 Task: Find connections with filter location Pariyāpuram with filter topic #fundraisingwith filter profile language German with filter current company Arthur D. Little with filter school Dibrugarh University with filter industry Translation and Localization with filter service category Filing with filter keywords title Copywriter
Action: Mouse moved to (483, 63)
Screenshot: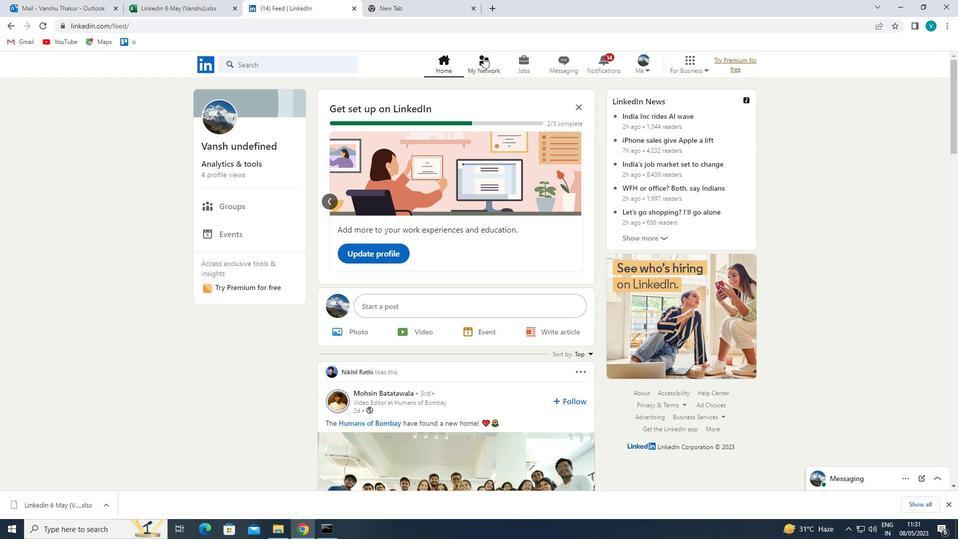 
Action: Mouse pressed left at (483, 63)
Screenshot: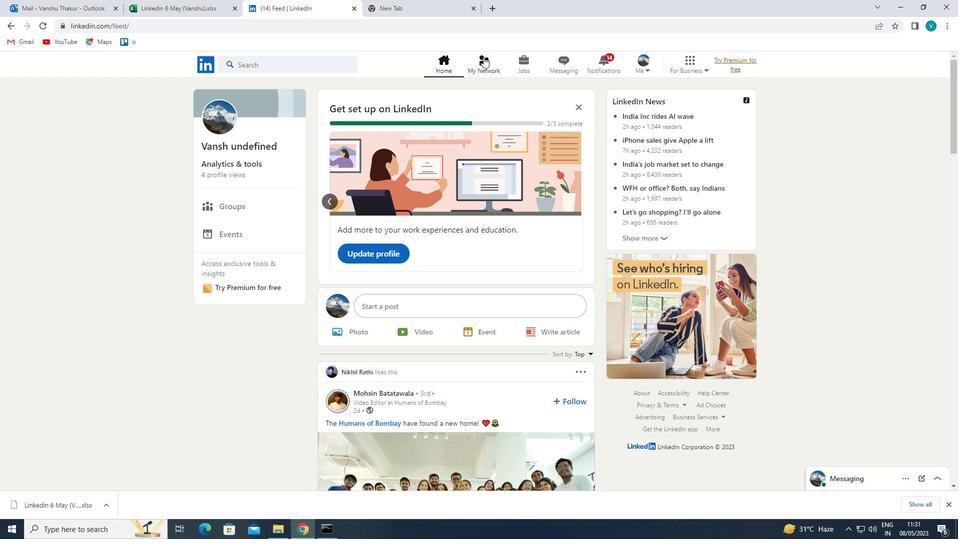 
Action: Mouse moved to (266, 112)
Screenshot: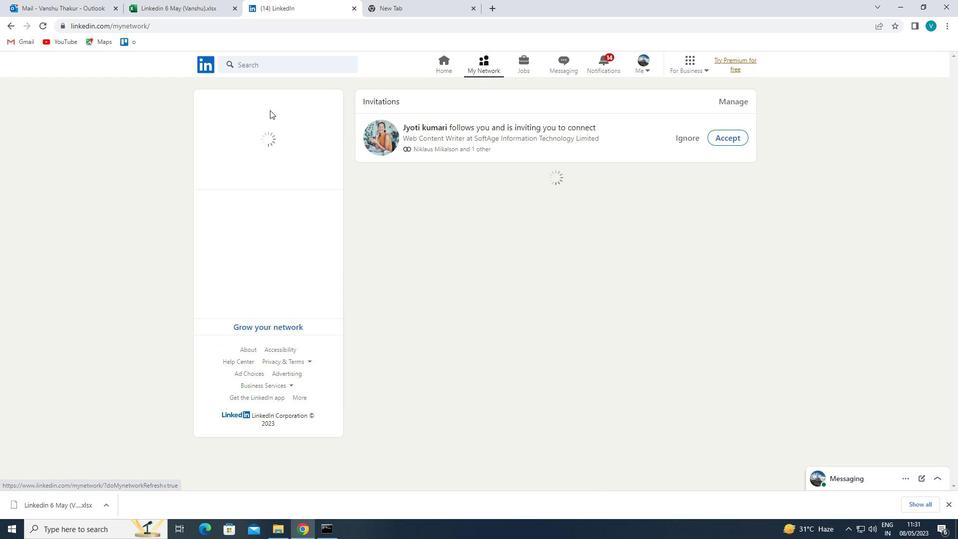 
Action: Mouse pressed left at (266, 112)
Screenshot: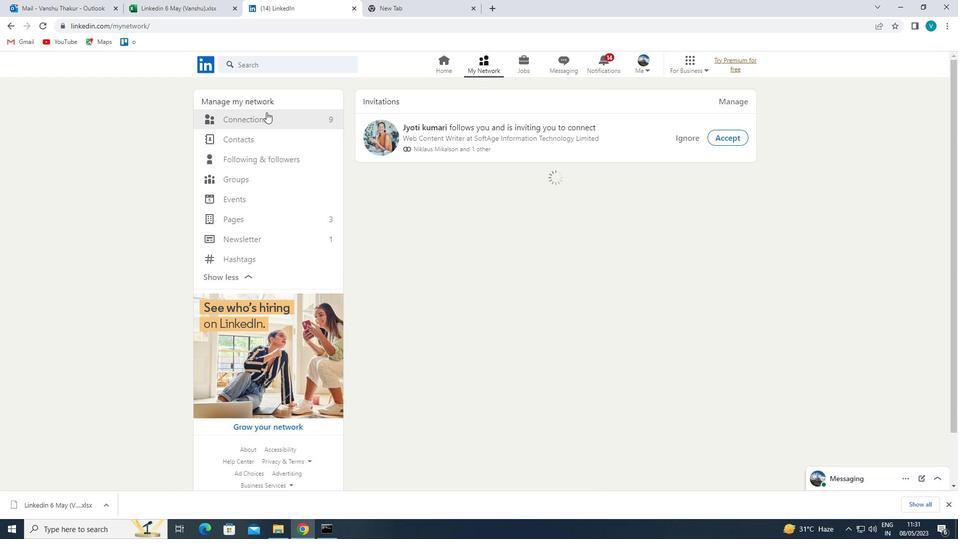 
Action: Mouse moved to (280, 115)
Screenshot: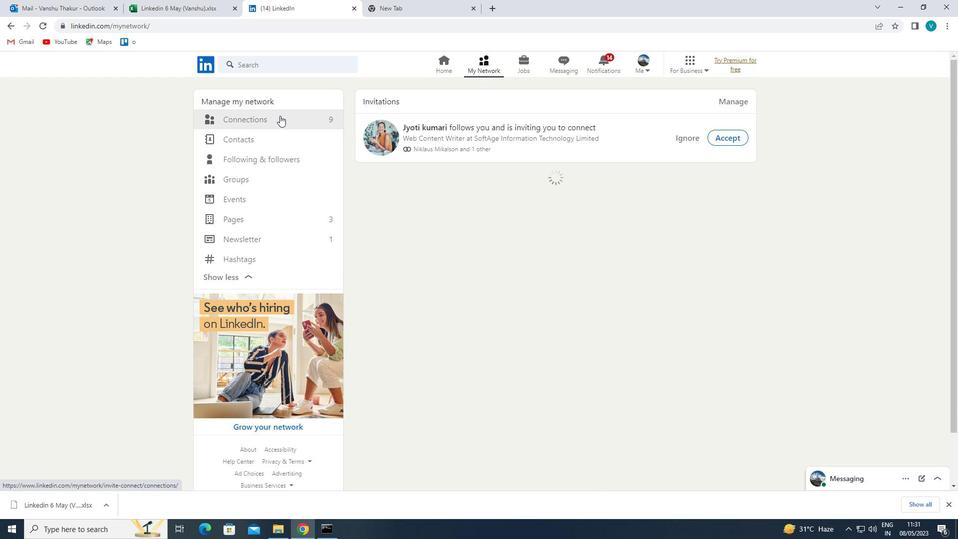 
Action: Mouse pressed left at (280, 115)
Screenshot: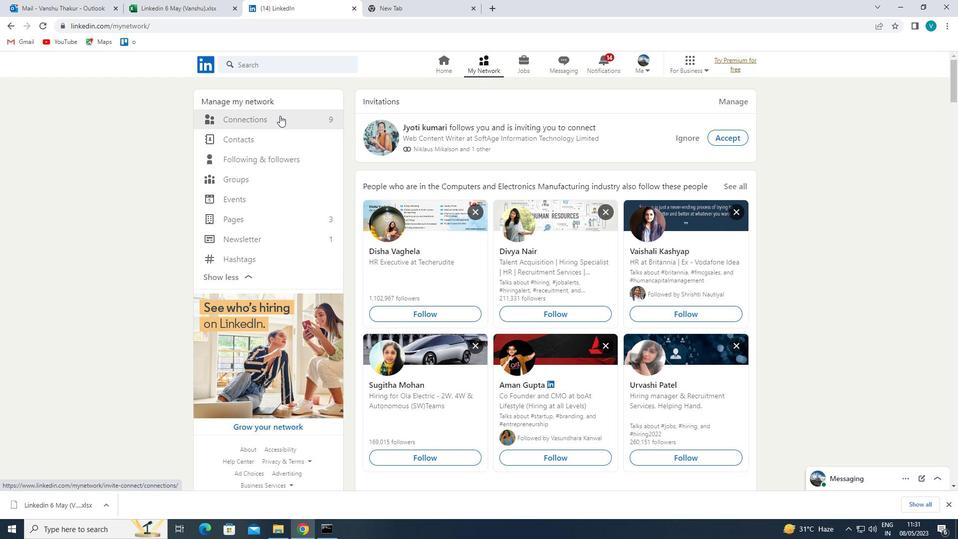 
Action: Mouse moved to (573, 123)
Screenshot: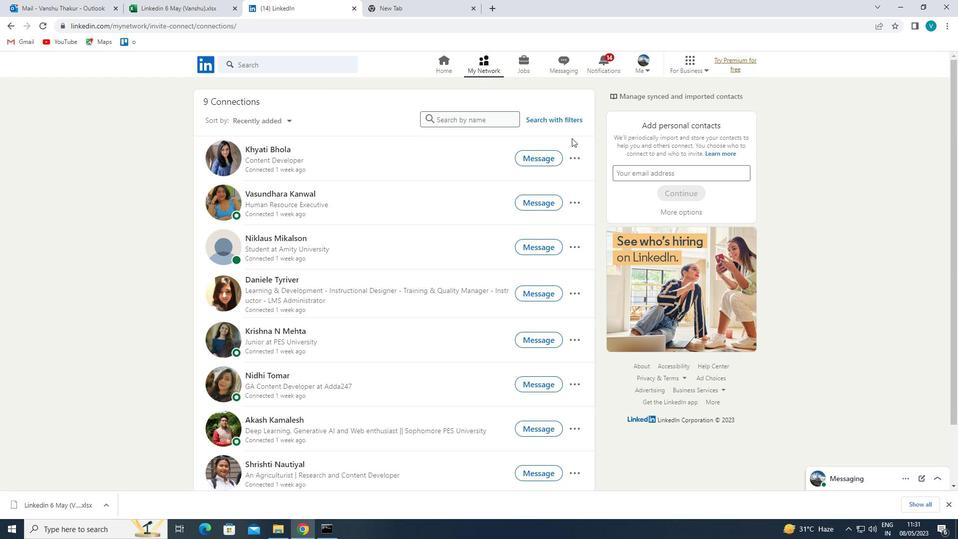 
Action: Mouse pressed left at (573, 123)
Screenshot: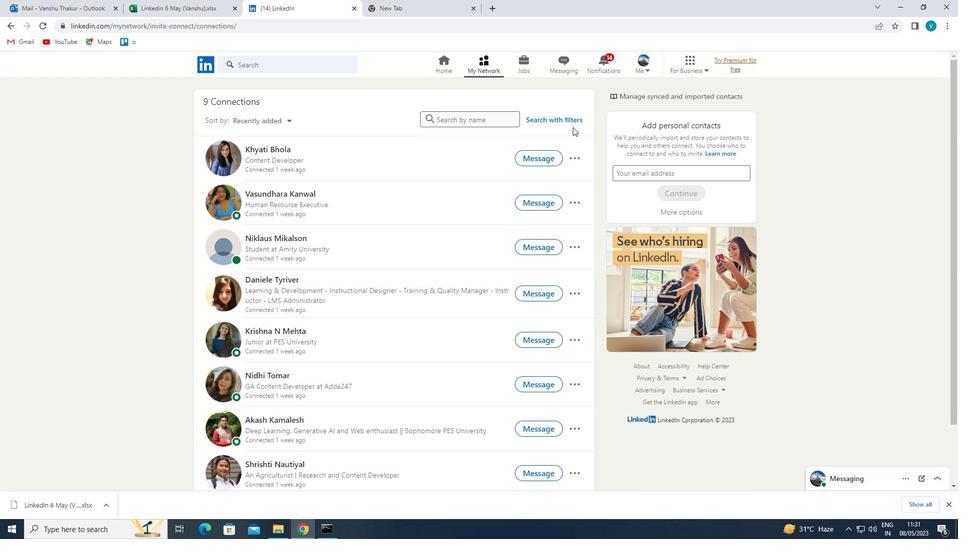 
Action: Mouse moved to (487, 98)
Screenshot: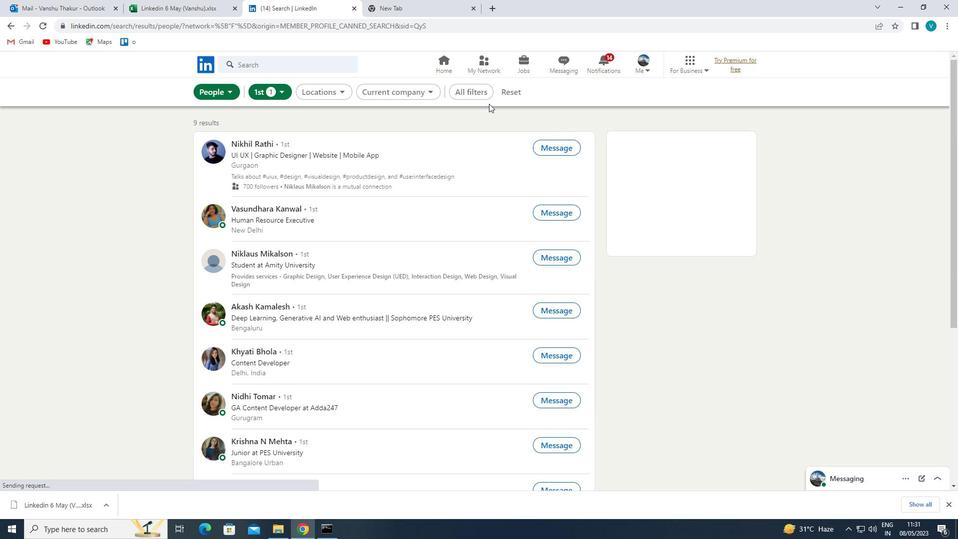 
Action: Mouse pressed left at (487, 98)
Screenshot: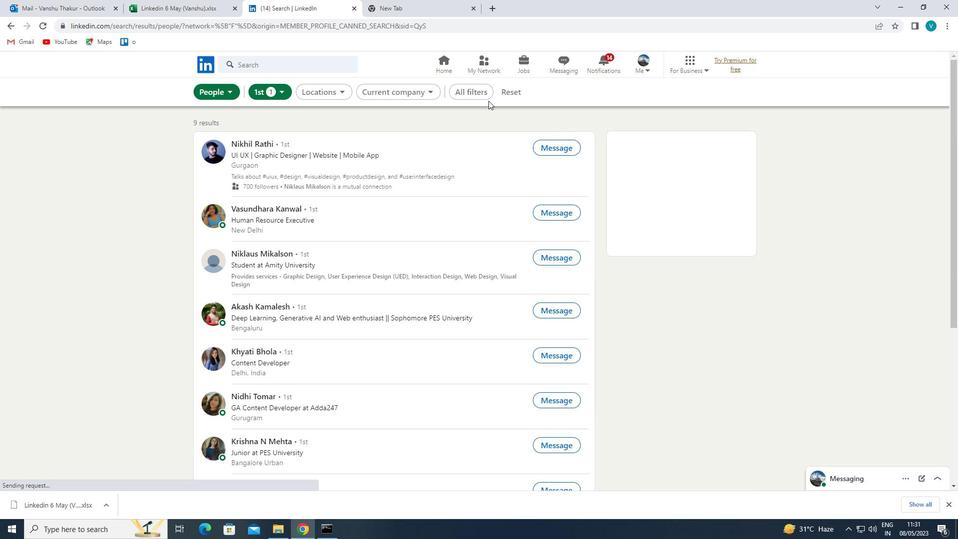 
Action: Mouse moved to (825, 213)
Screenshot: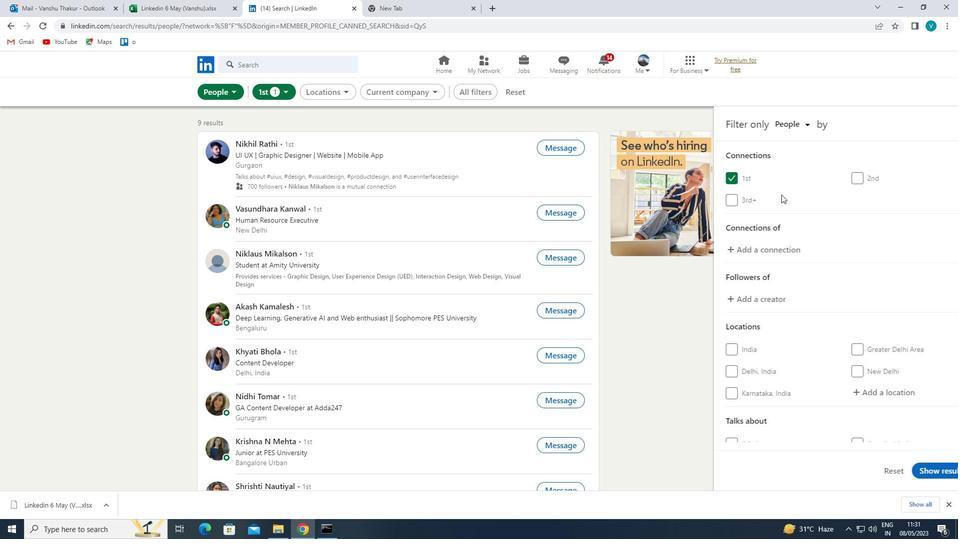 
Action: Mouse scrolled (825, 212) with delta (0, 0)
Screenshot: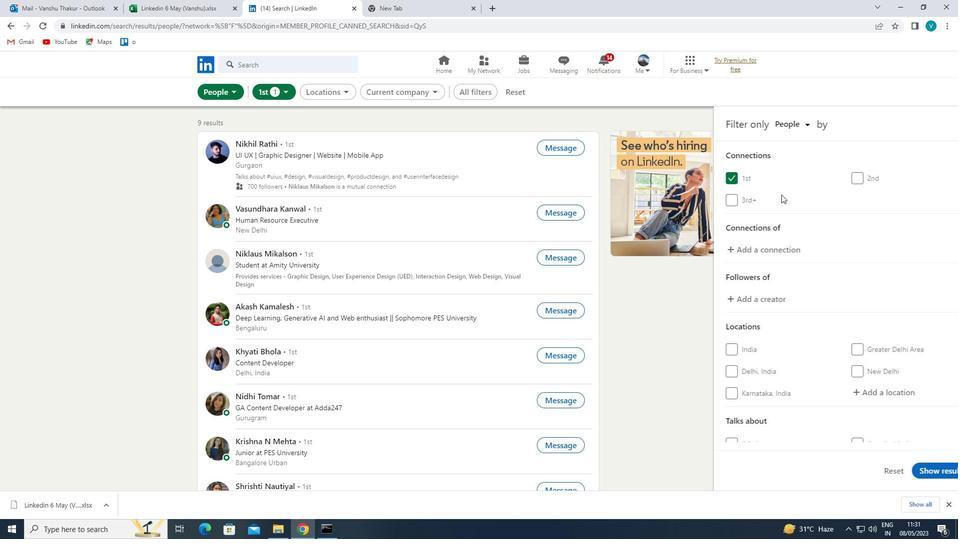 
Action: Mouse moved to (828, 216)
Screenshot: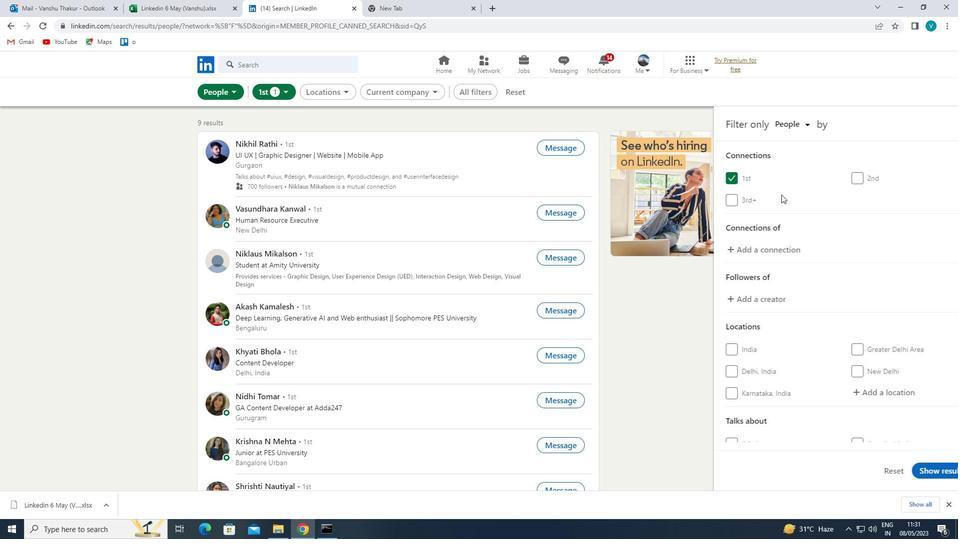 
Action: Mouse scrolled (828, 215) with delta (0, 0)
Screenshot: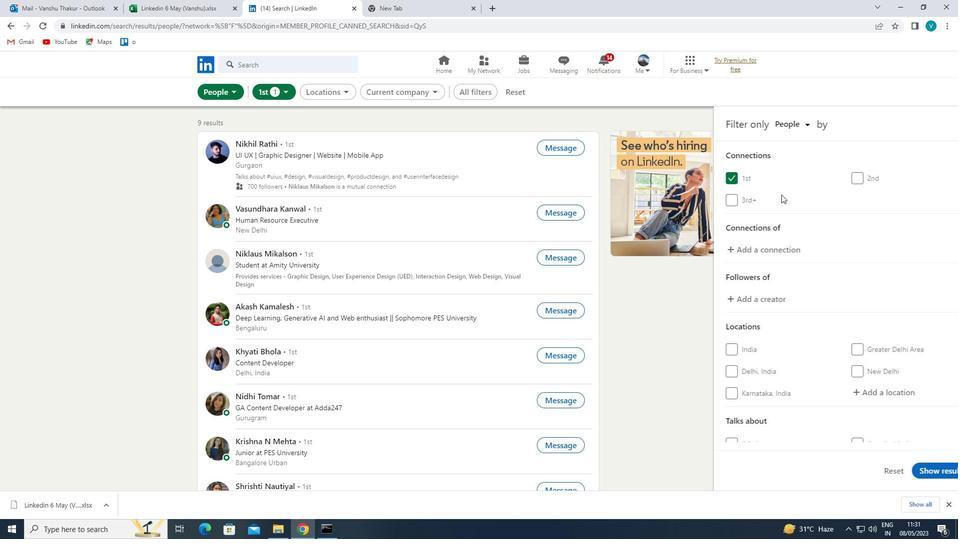 
Action: Mouse moved to (865, 289)
Screenshot: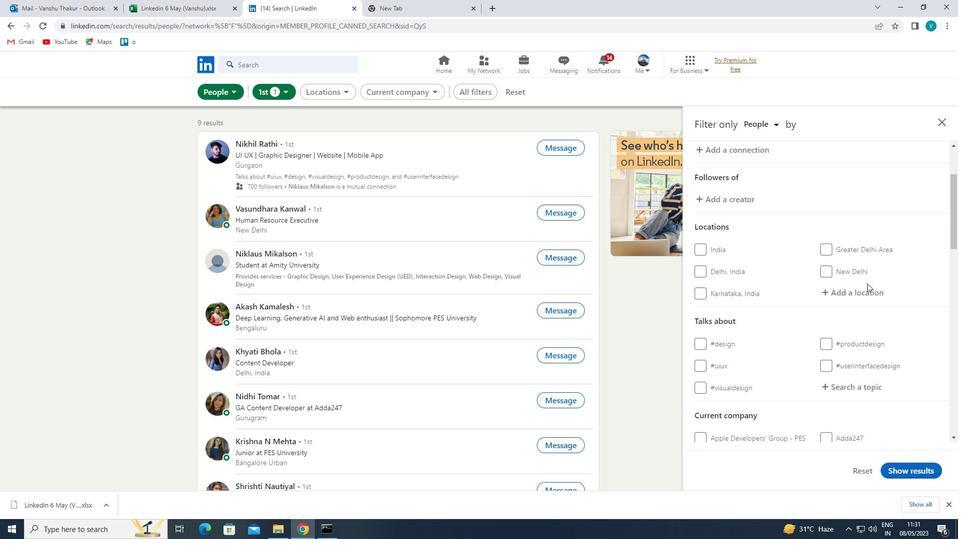 
Action: Mouse pressed left at (865, 289)
Screenshot: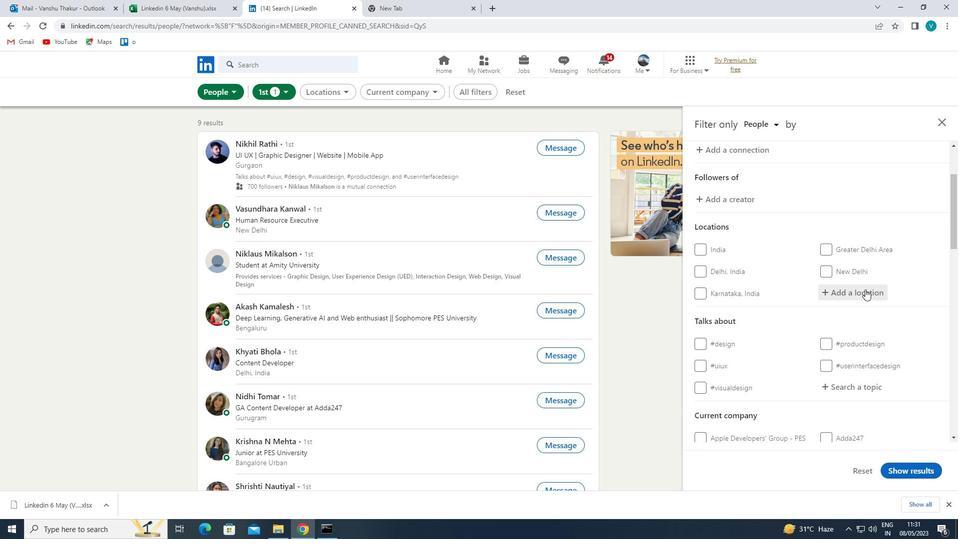 
Action: Key pressed <Key.shift>P
Screenshot: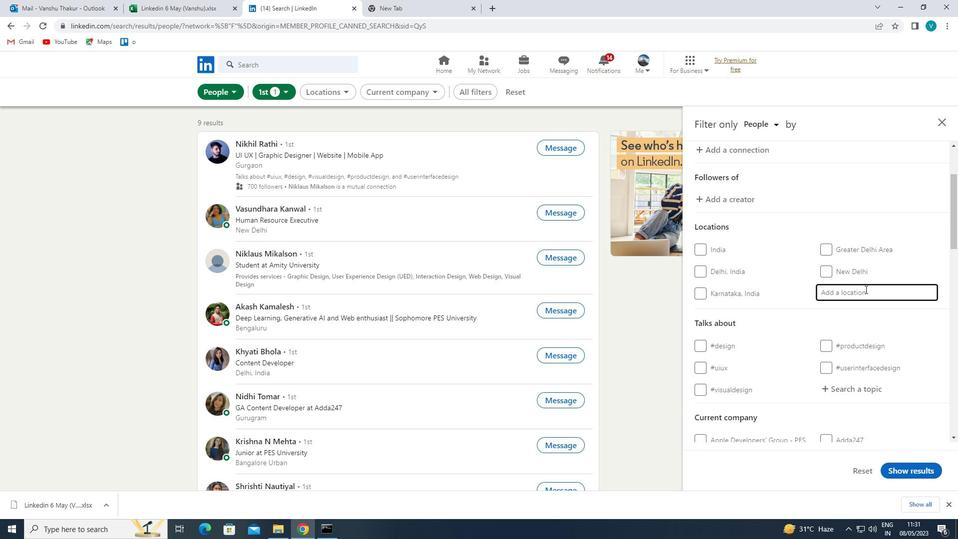 
Action: Mouse moved to (865, 289)
Screenshot: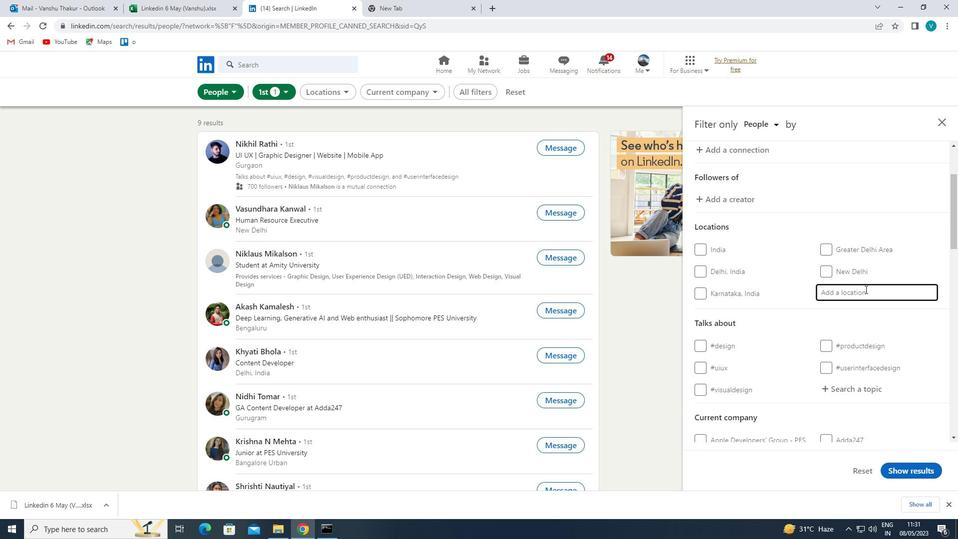 
Action: Key pressed ARIYAPURAM
Screenshot: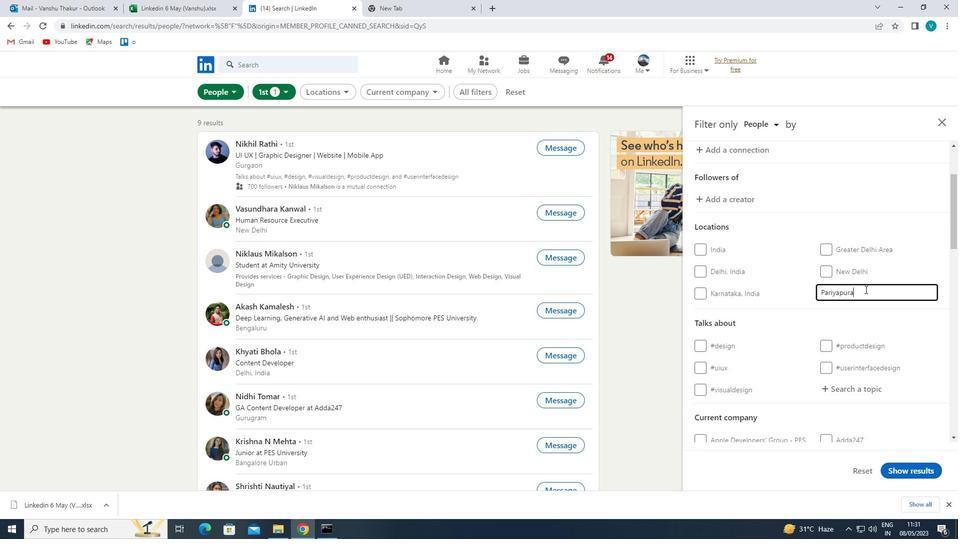 
Action: Mouse moved to (832, 324)
Screenshot: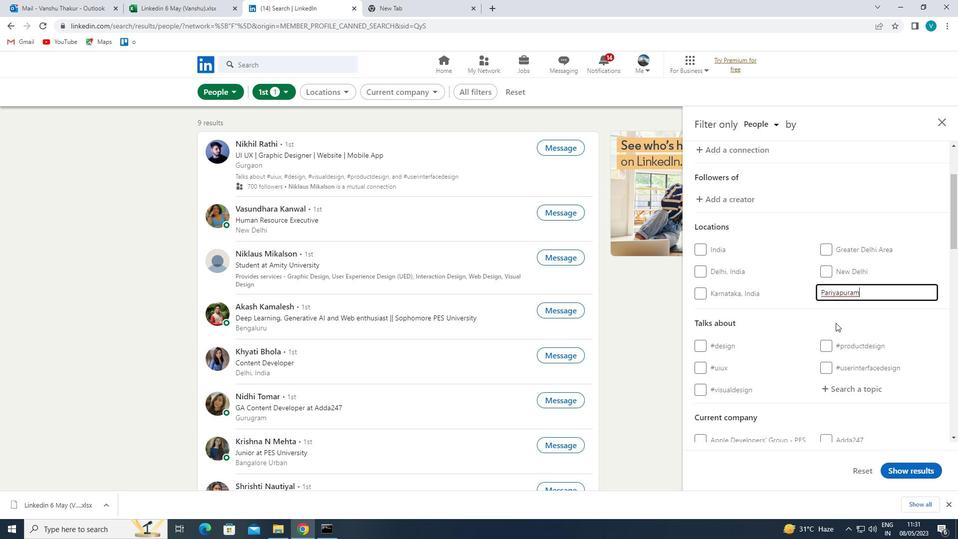
Action: Mouse pressed left at (832, 324)
Screenshot: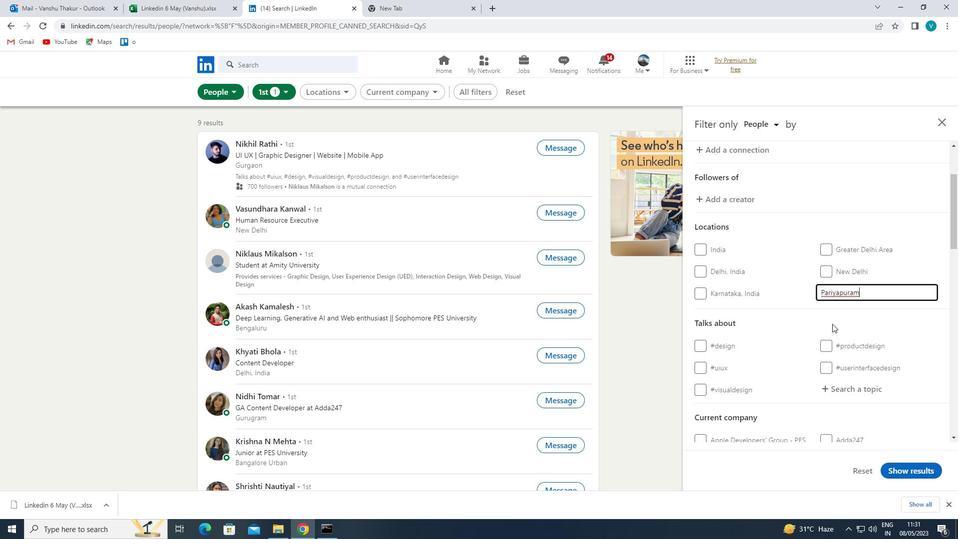 
Action: Mouse scrolled (832, 323) with delta (0, 0)
Screenshot: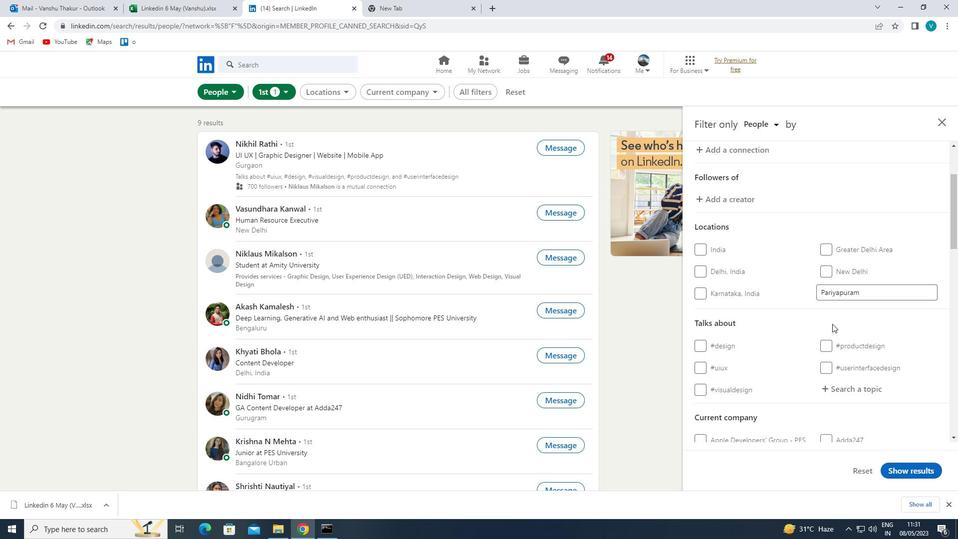 
Action: Mouse scrolled (832, 323) with delta (0, 0)
Screenshot: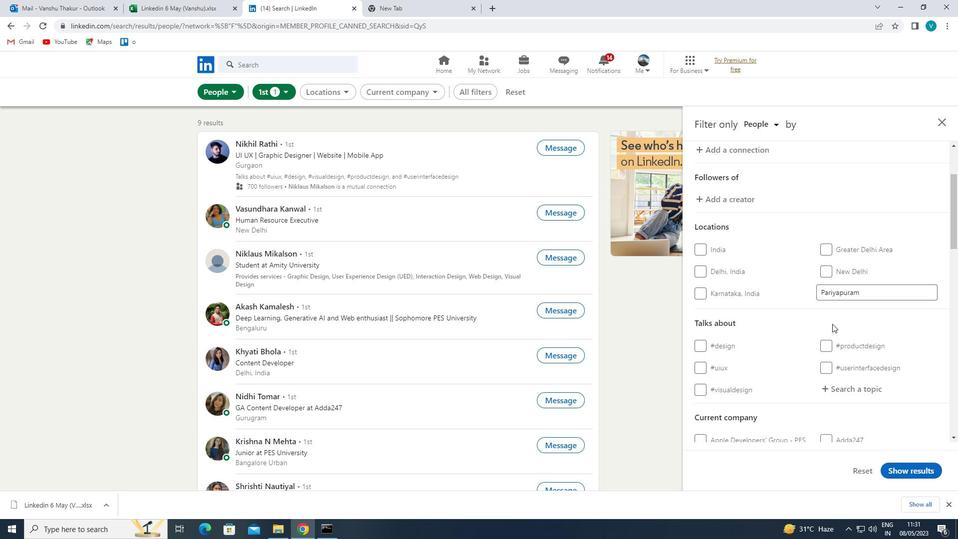 
Action: Mouse moved to (850, 290)
Screenshot: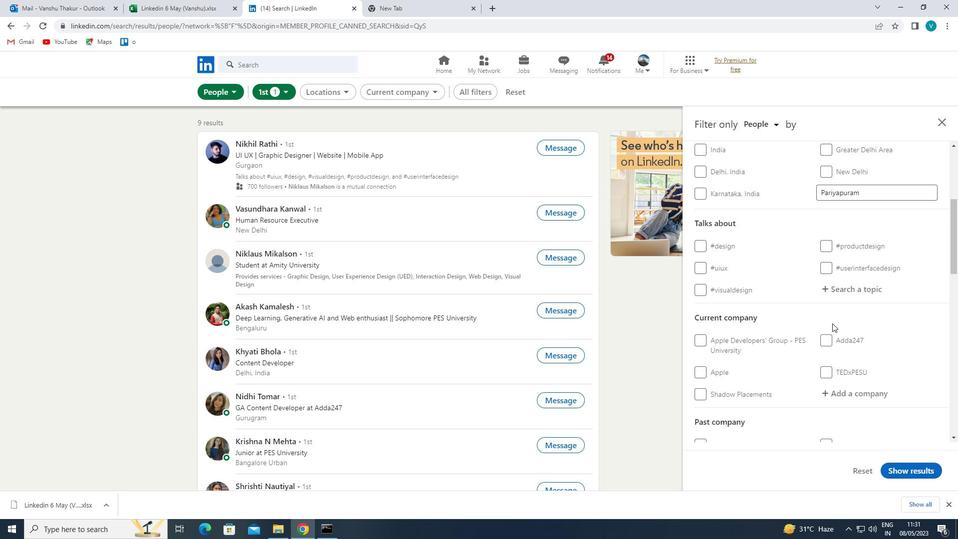 
Action: Mouse pressed left at (850, 290)
Screenshot: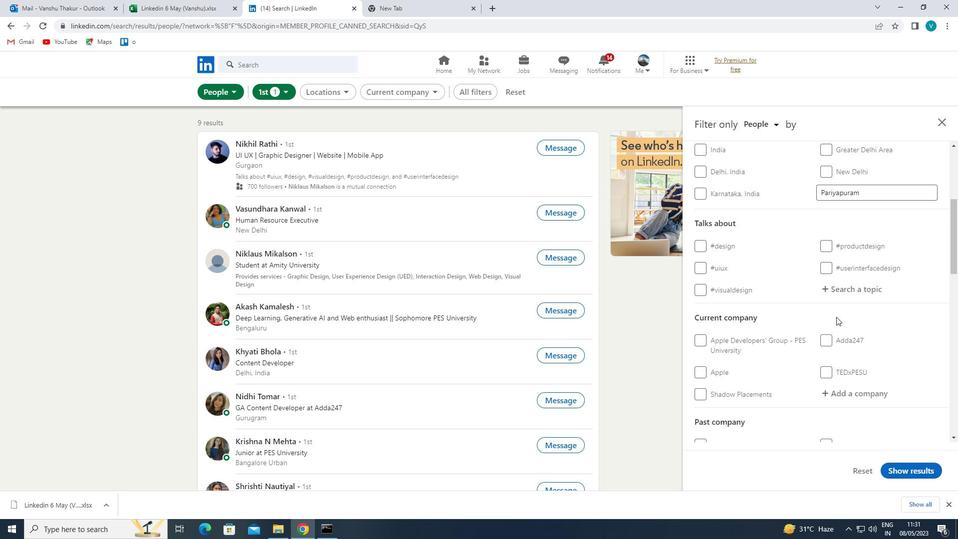 
Action: Key pressed FUNDRAISING
Screenshot: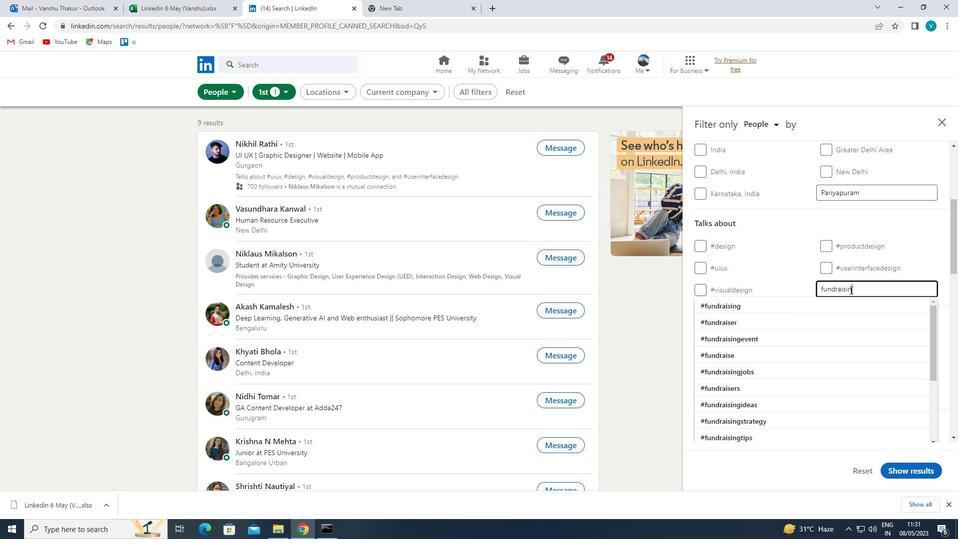 
Action: Mouse moved to (800, 299)
Screenshot: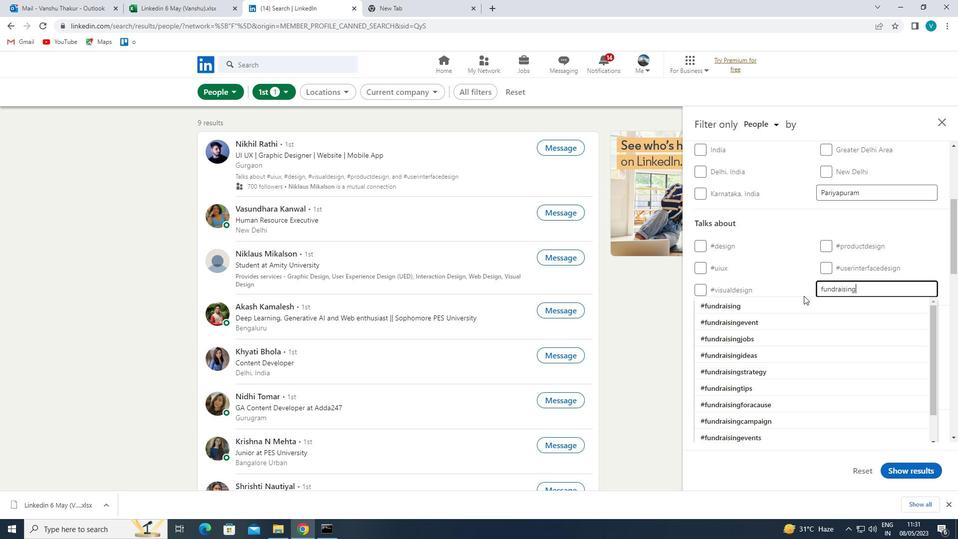 
Action: Mouse pressed left at (800, 299)
Screenshot: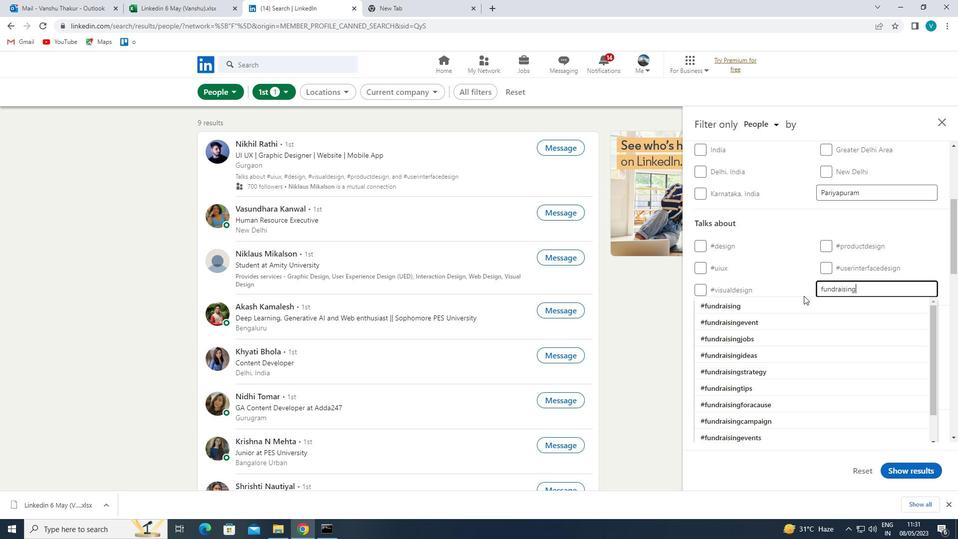 
Action: Mouse moved to (798, 300)
Screenshot: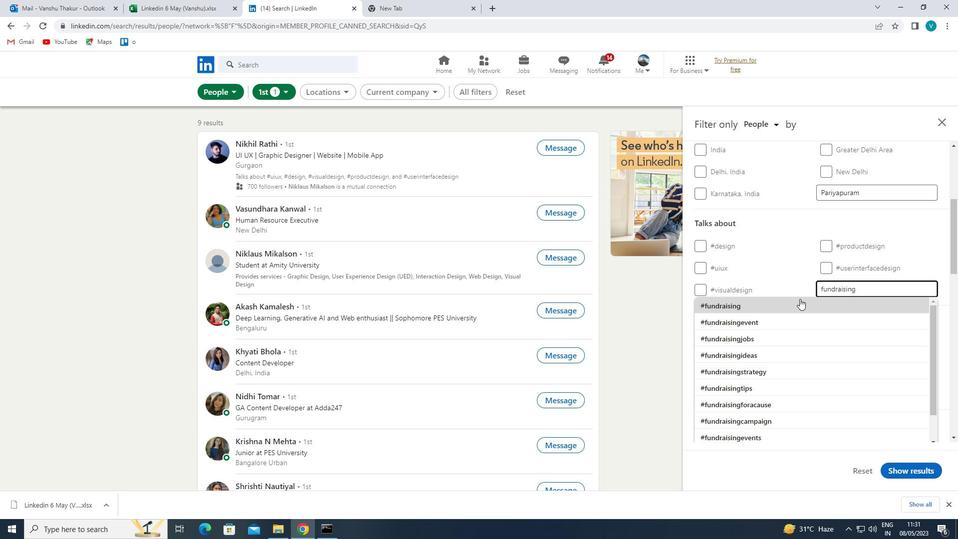 
Action: Mouse scrolled (798, 300) with delta (0, 0)
Screenshot: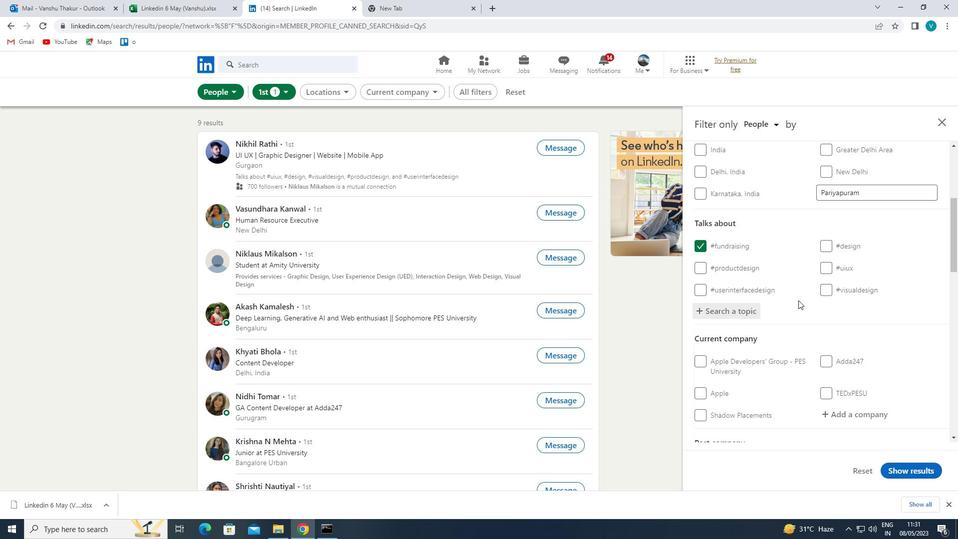 
Action: Mouse scrolled (798, 300) with delta (0, 0)
Screenshot: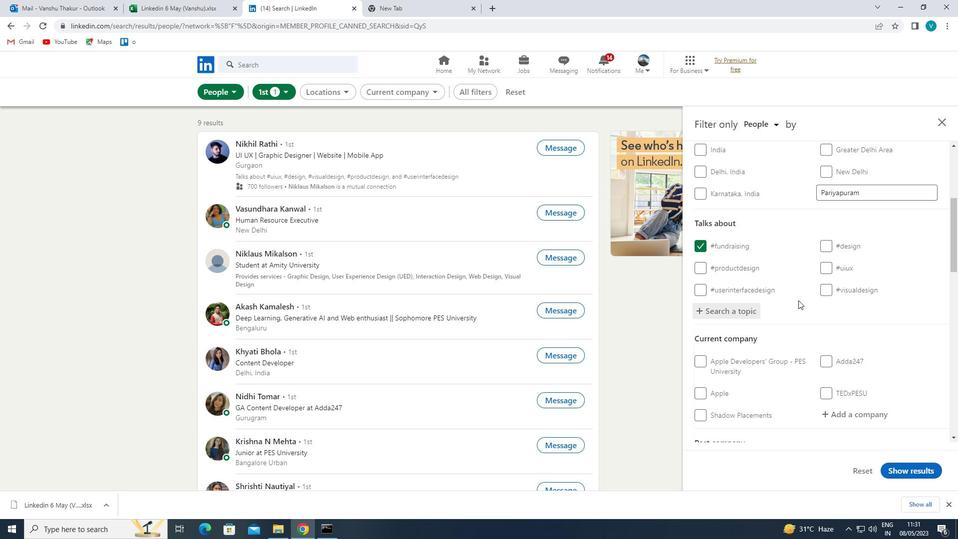 
Action: Mouse moved to (838, 314)
Screenshot: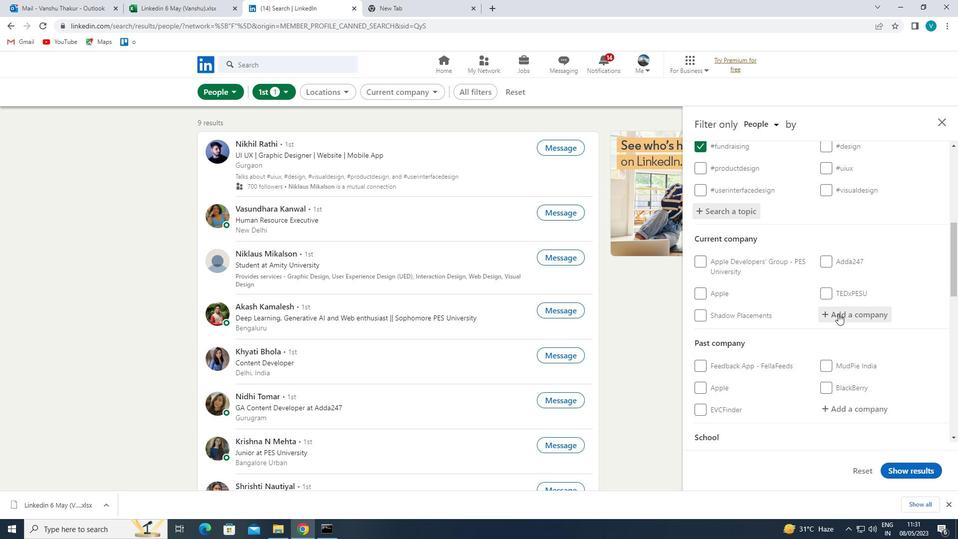 
Action: Mouse pressed left at (838, 314)
Screenshot: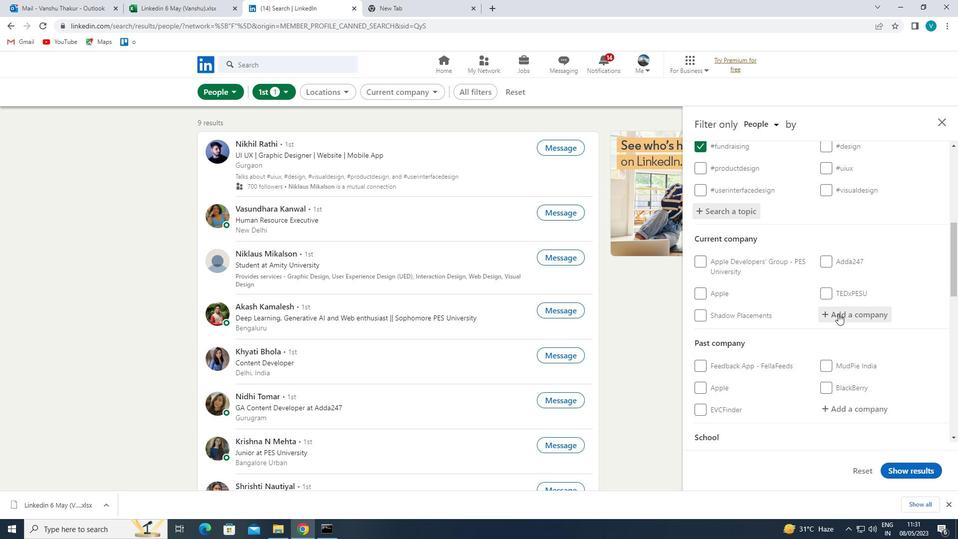 
Action: Key pressed <Key.shift>
Screenshot: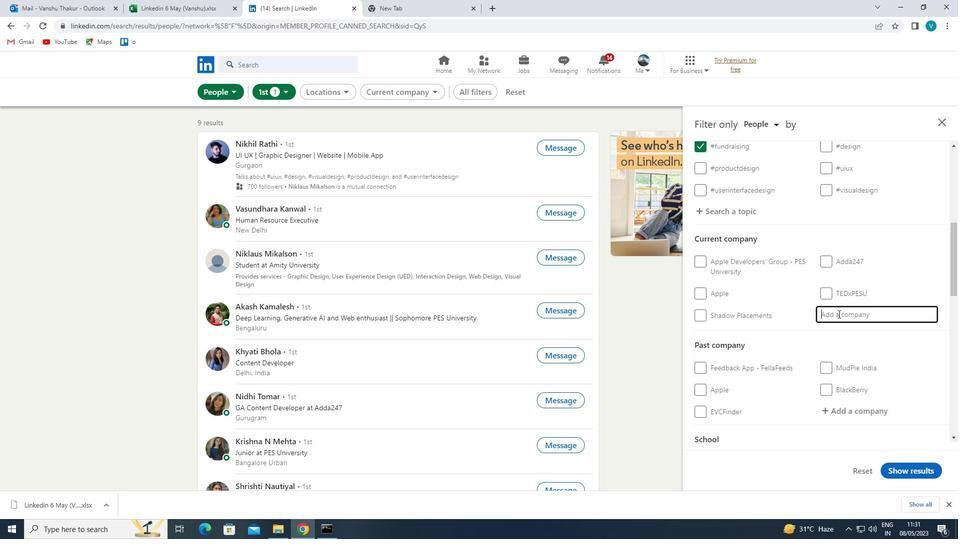
Action: Mouse moved to (838, 314)
Screenshot: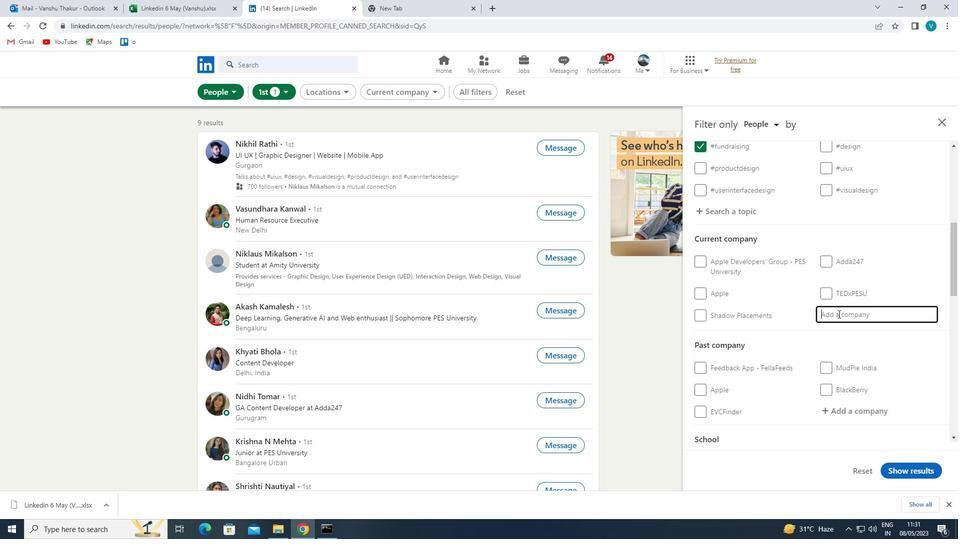 
Action: Key pressed A
Screenshot: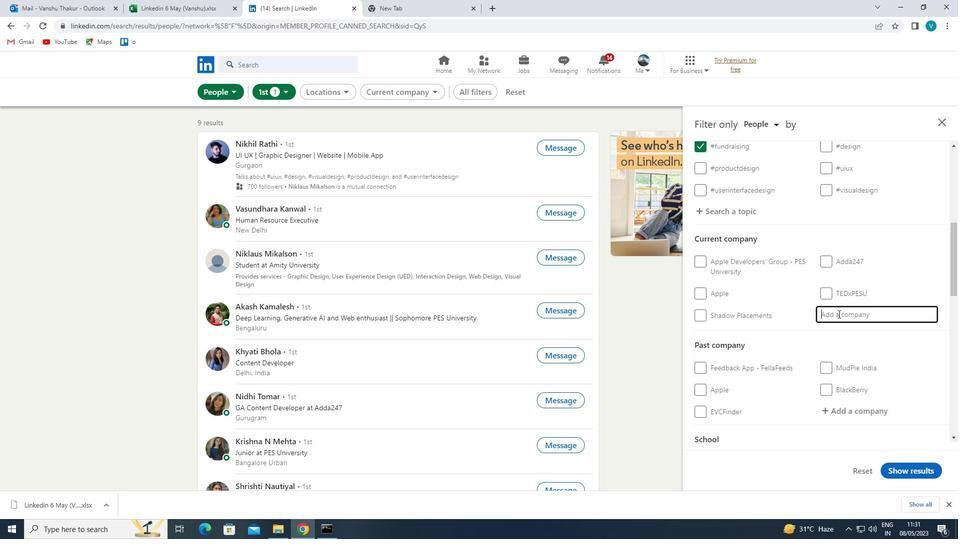 
Action: Mouse moved to (837, 315)
Screenshot: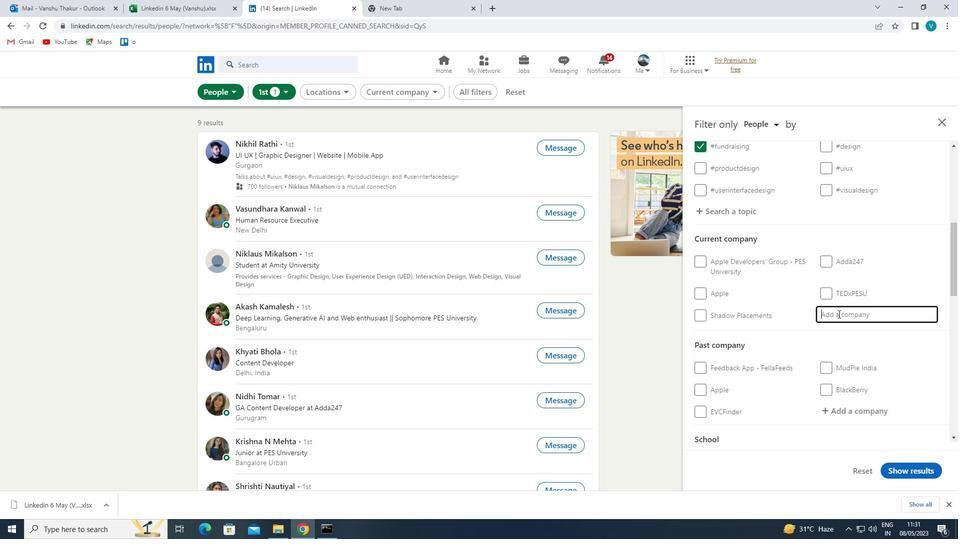
Action: Key pressed RTHUR
Screenshot: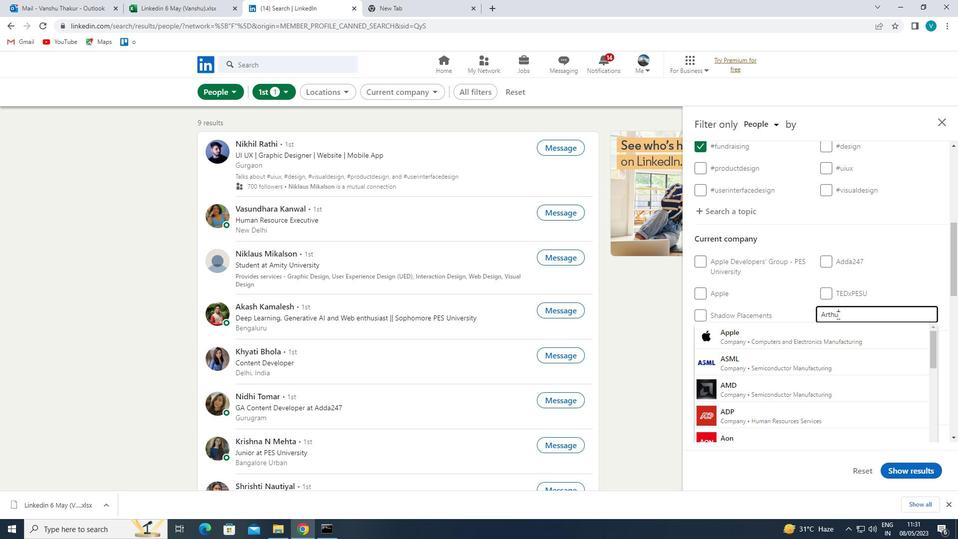 
Action: Mouse moved to (820, 327)
Screenshot: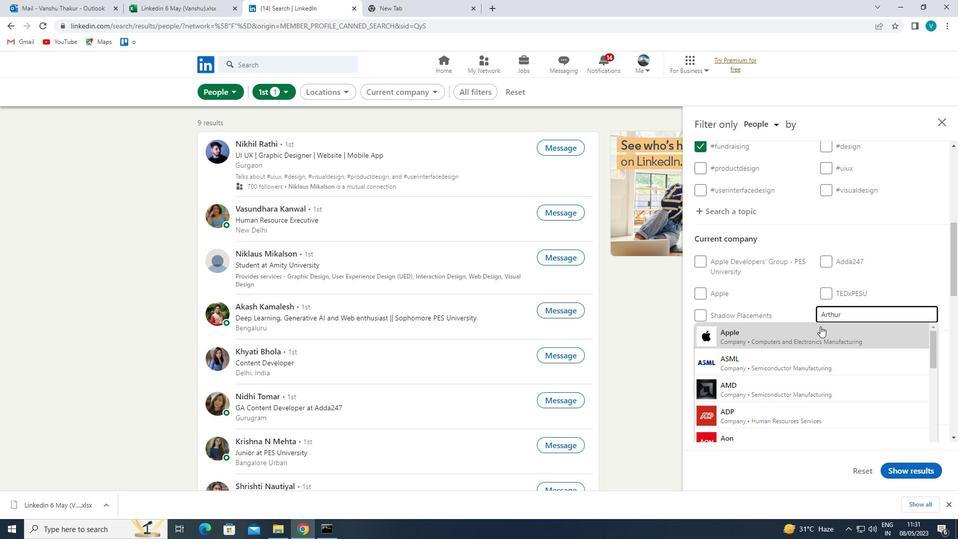 
Action: Mouse pressed left at (820, 327)
Screenshot: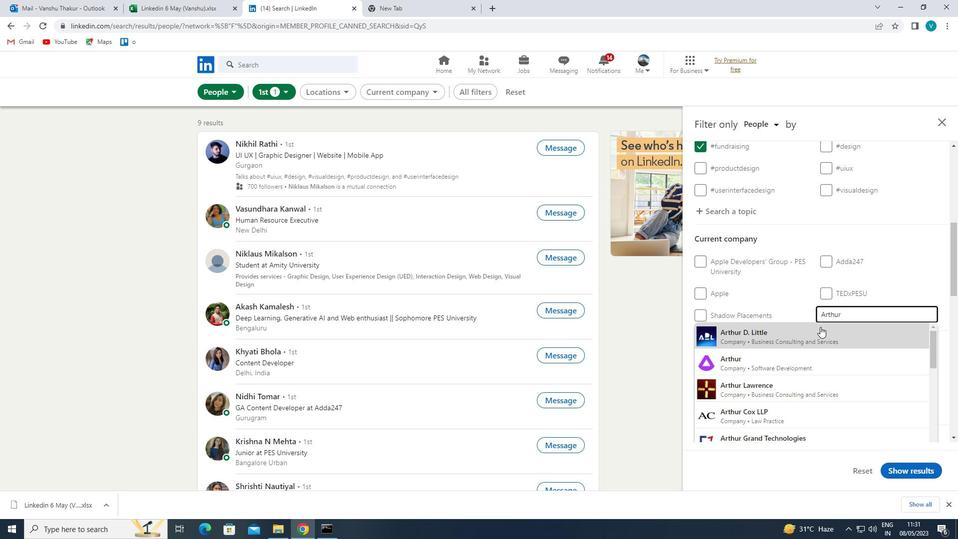 
Action: Mouse moved to (821, 327)
Screenshot: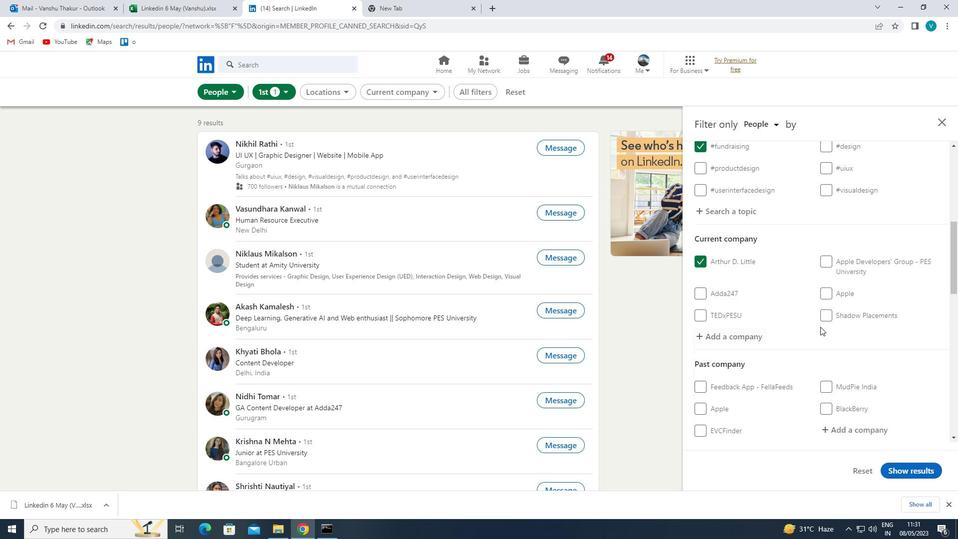 
Action: Mouse scrolled (821, 326) with delta (0, 0)
Screenshot: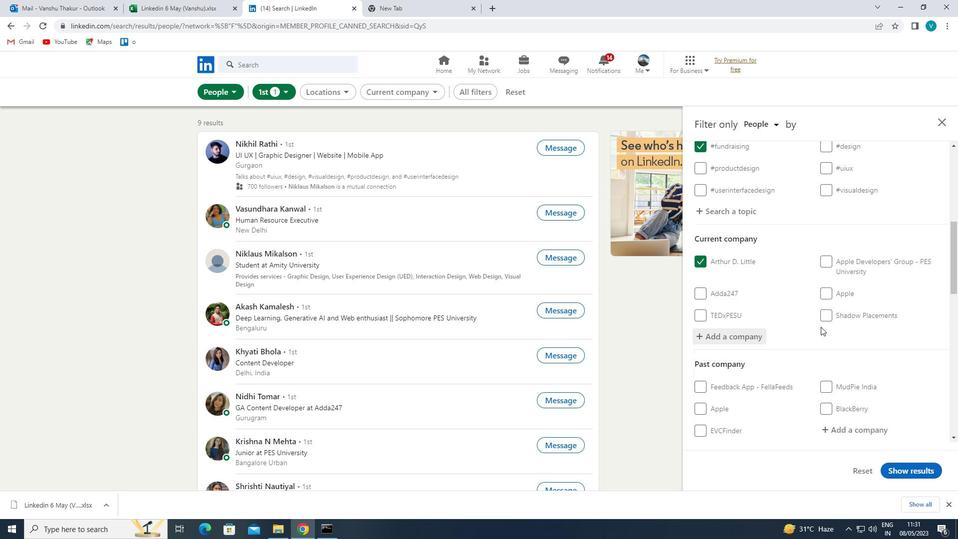 
Action: Mouse moved to (822, 326)
Screenshot: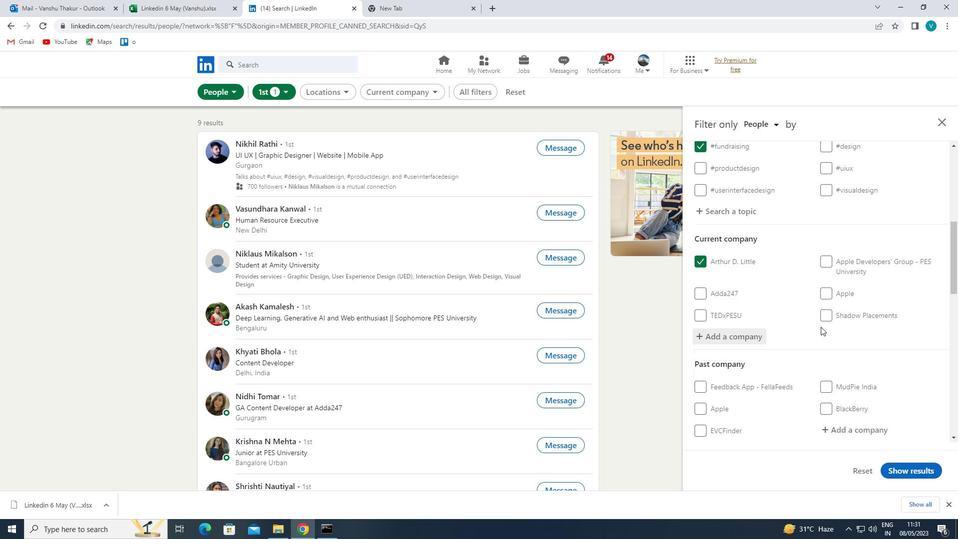 
Action: Mouse scrolled (822, 325) with delta (0, 0)
Screenshot: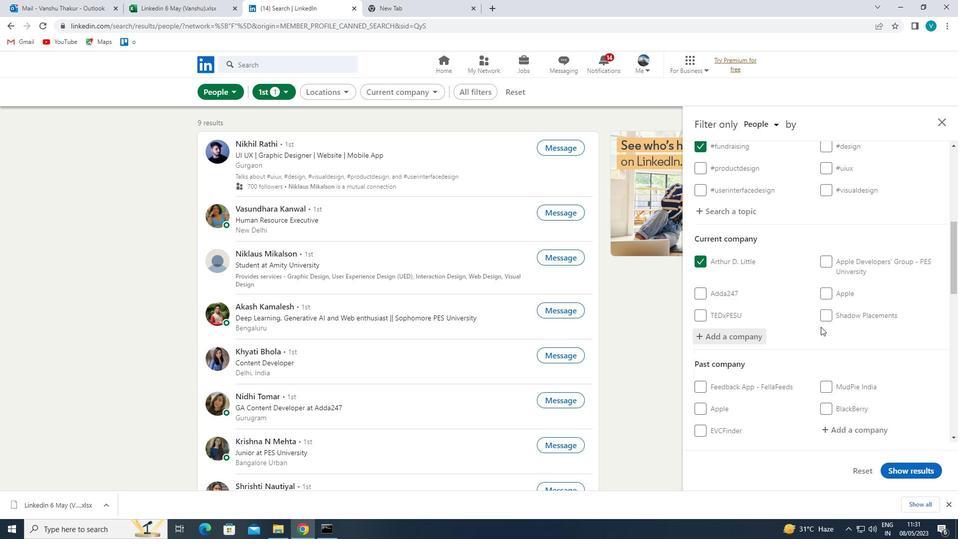 
Action: Mouse scrolled (822, 325) with delta (0, 0)
Screenshot: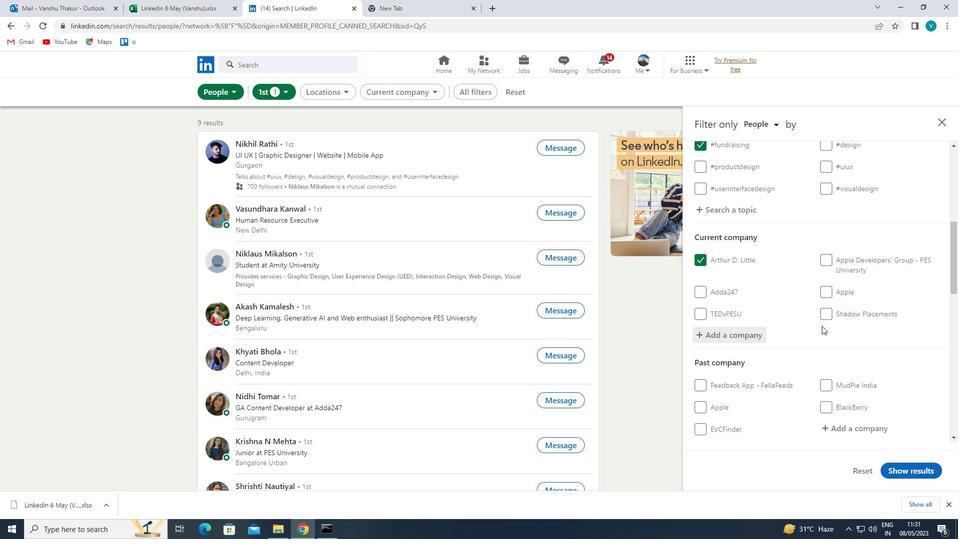 
Action: Mouse scrolled (822, 325) with delta (0, 0)
Screenshot: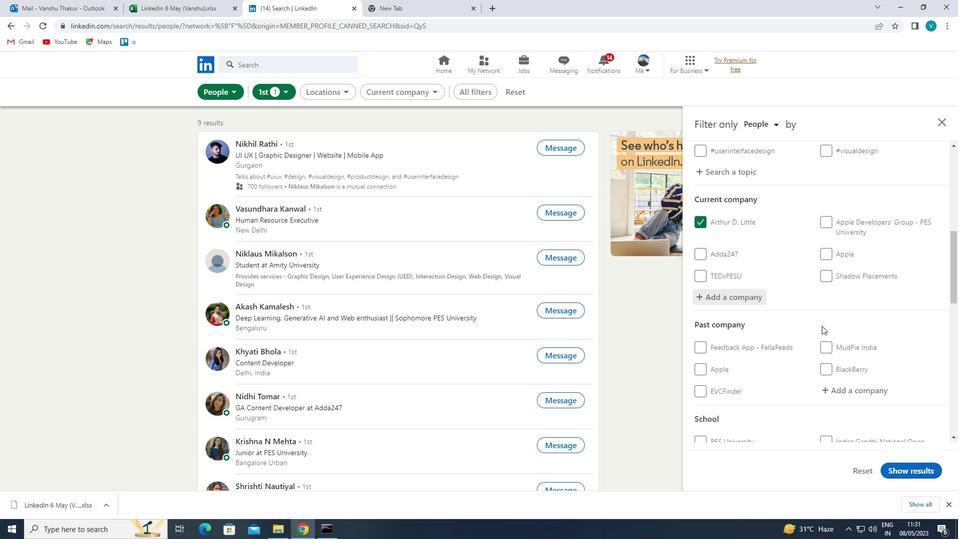 
Action: Mouse moved to (822, 326)
Screenshot: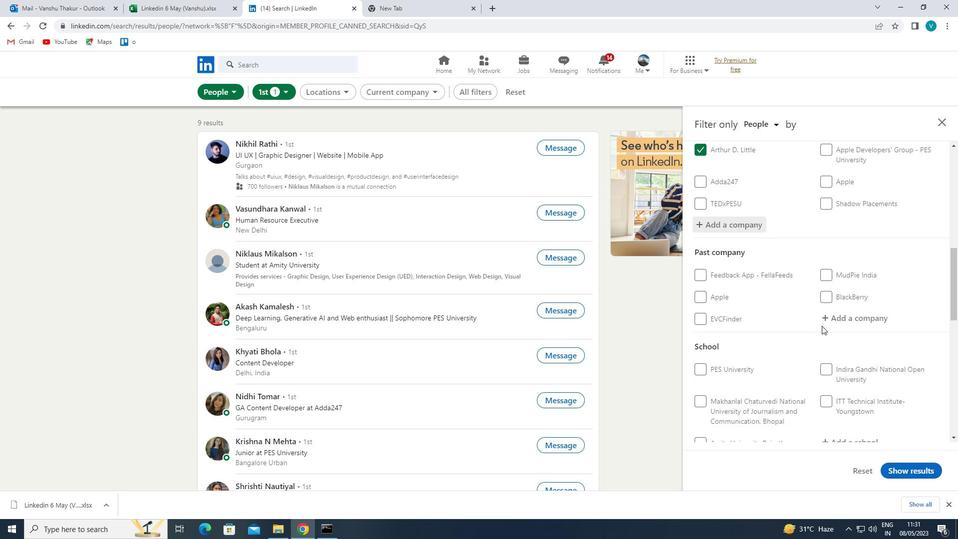
Action: Mouse scrolled (822, 325) with delta (0, 0)
Screenshot: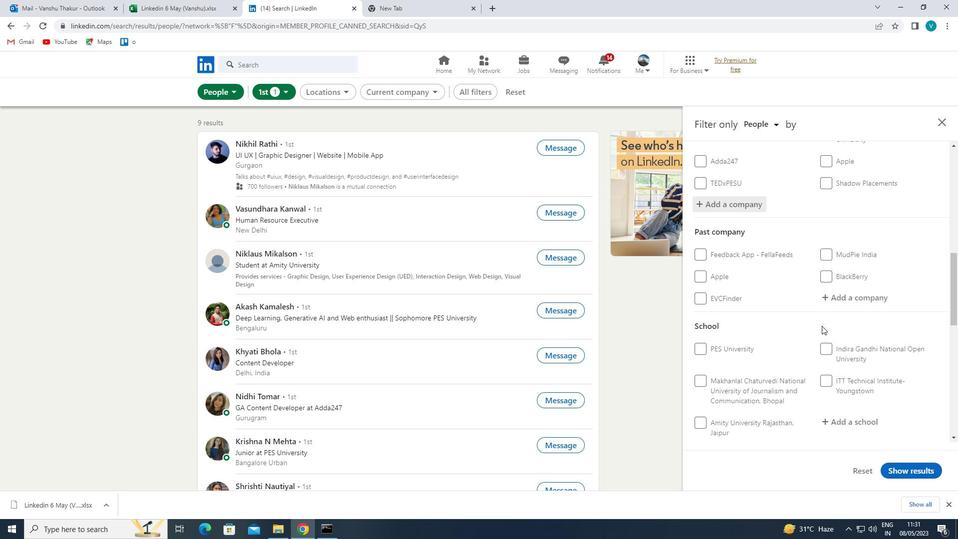 
Action: Mouse moved to (848, 305)
Screenshot: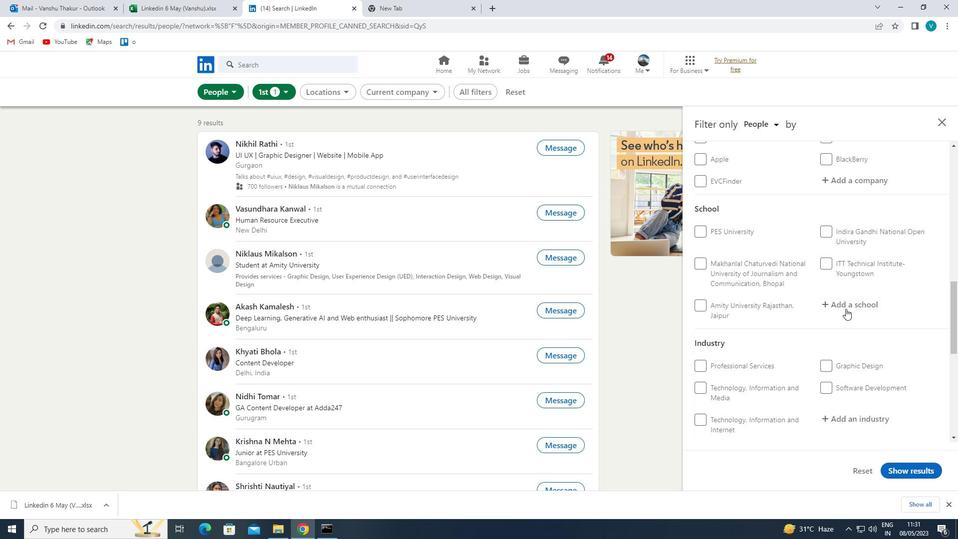 
Action: Mouse pressed left at (848, 305)
Screenshot: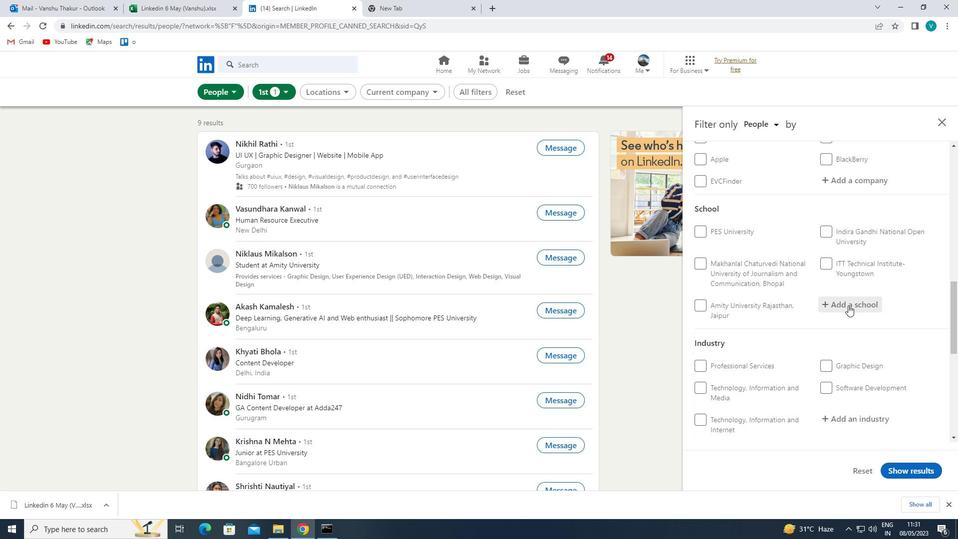
Action: Key pressed <Key.shift>
Screenshot: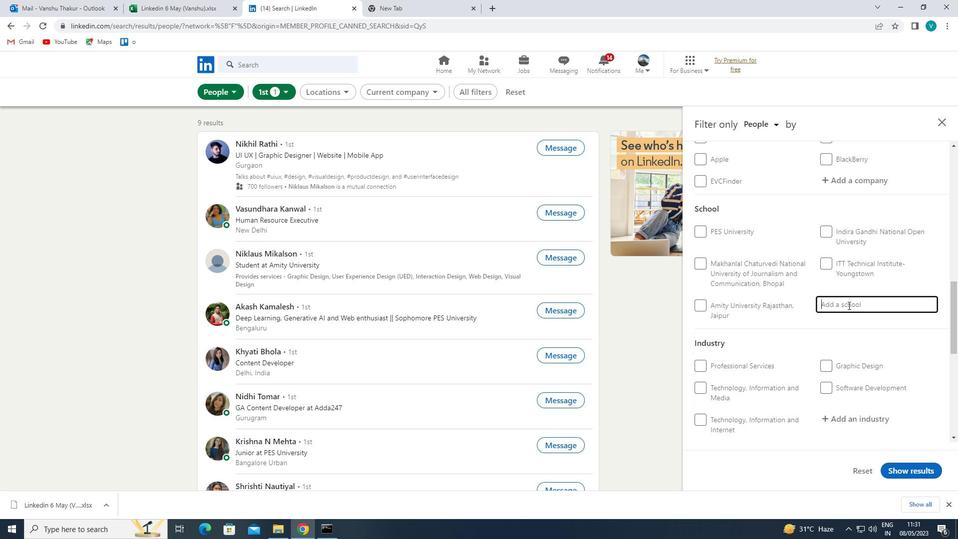 
Action: Mouse moved to (834, 314)
Screenshot: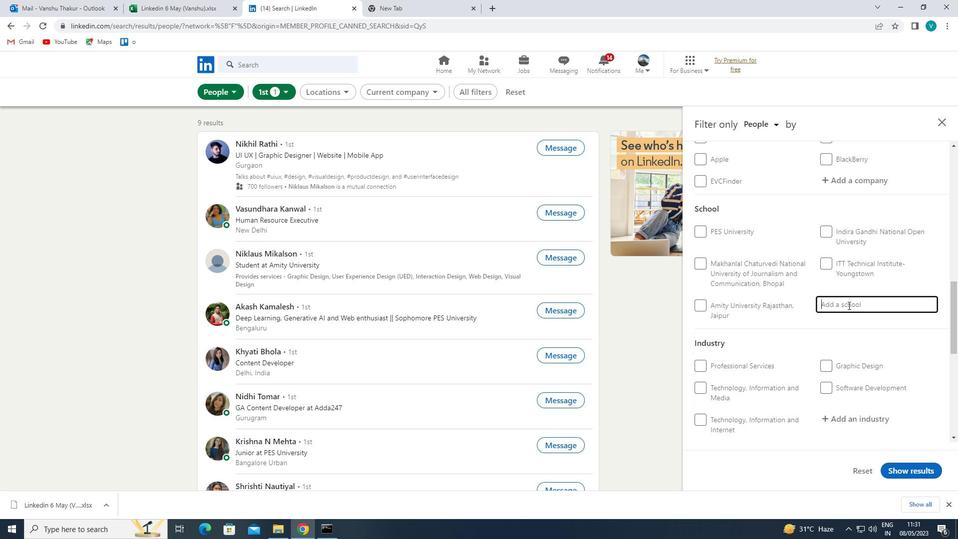 
Action: Key pressed <Key.shift>DIBRUGARF<Key.backspace>H
Screenshot: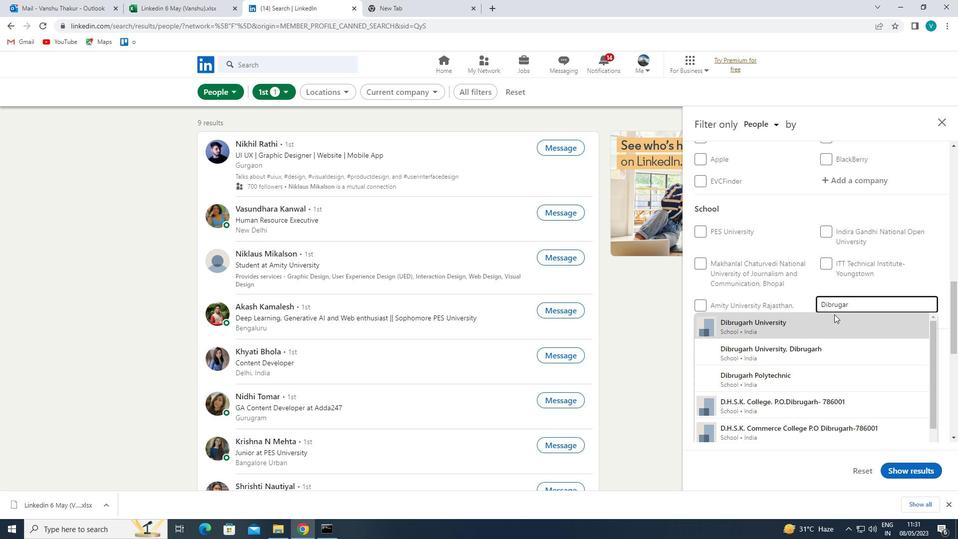 
Action: Mouse moved to (832, 321)
Screenshot: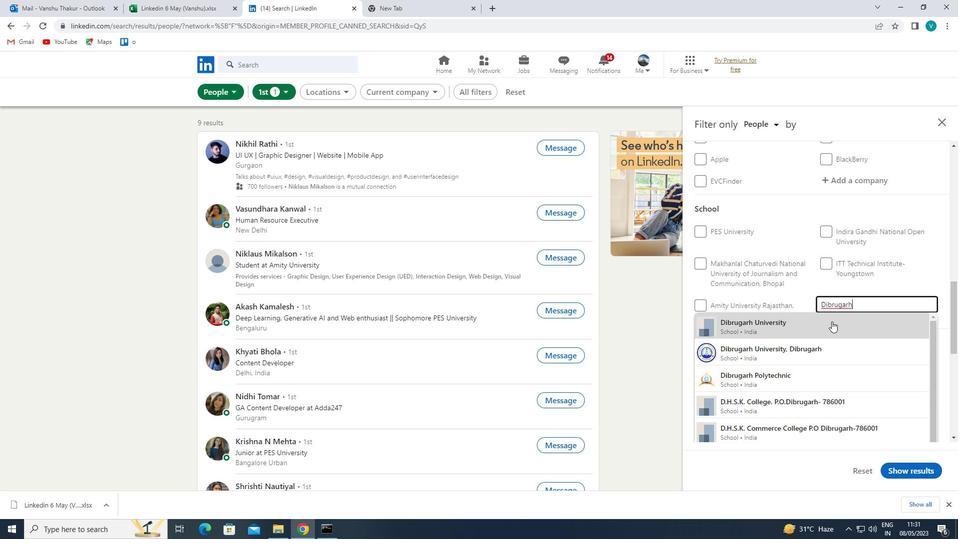 
Action: Mouse pressed left at (832, 321)
Screenshot: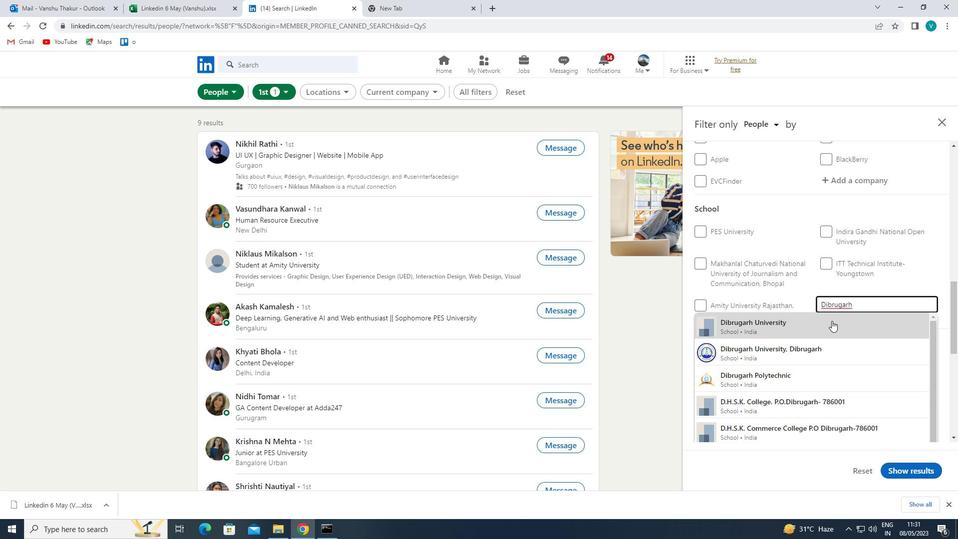 
Action: Mouse moved to (834, 320)
Screenshot: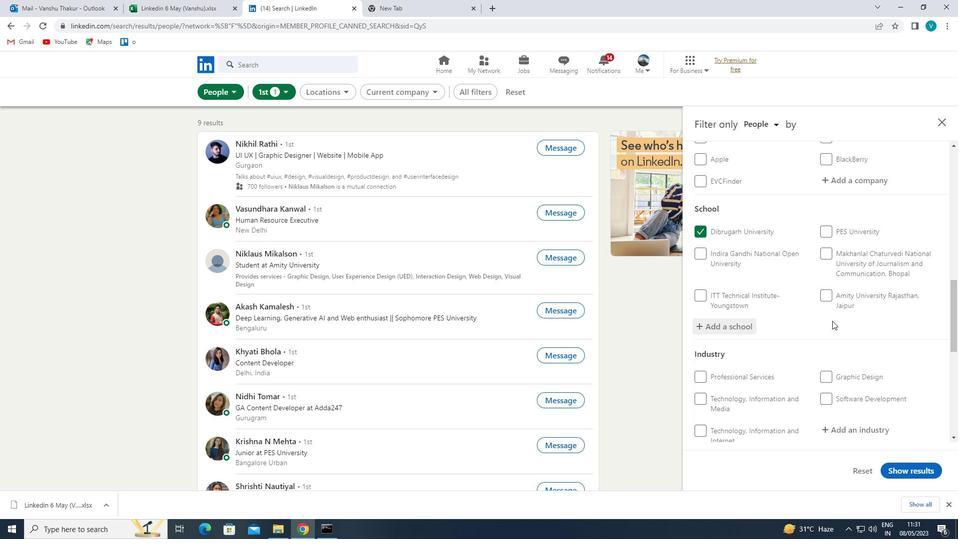 
Action: Mouse scrolled (834, 320) with delta (0, 0)
Screenshot: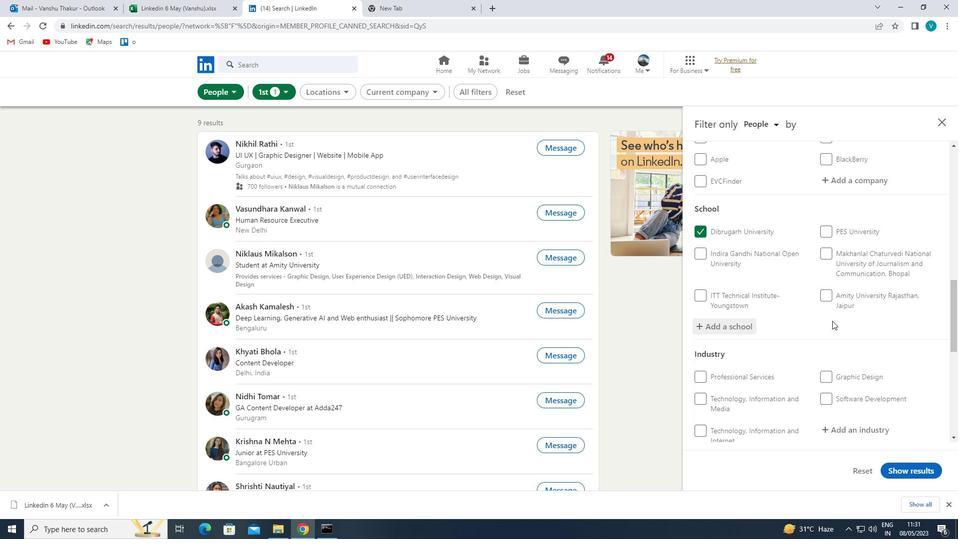 
Action: Mouse moved to (835, 320)
Screenshot: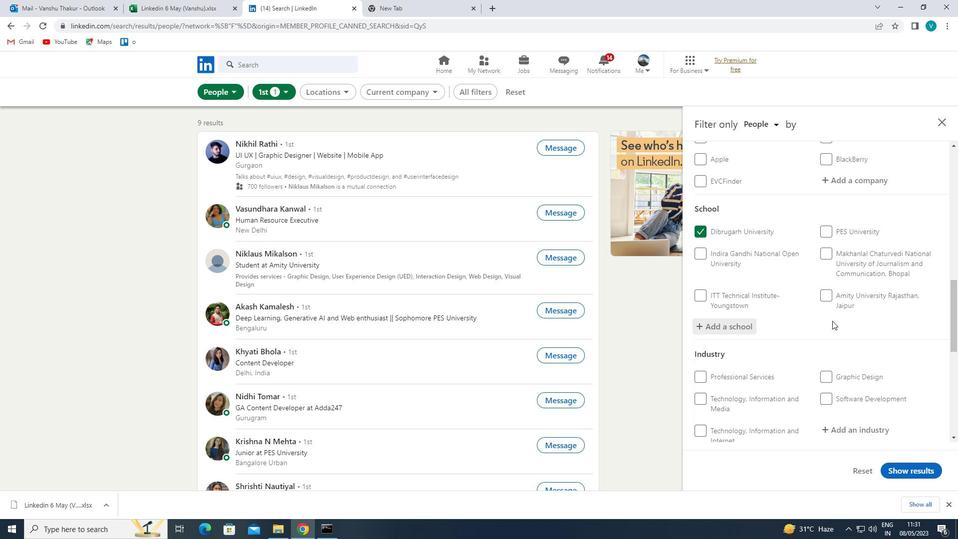 
Action: Mouse scrolled (835, 319) with delta (0, 0)
Screenshot: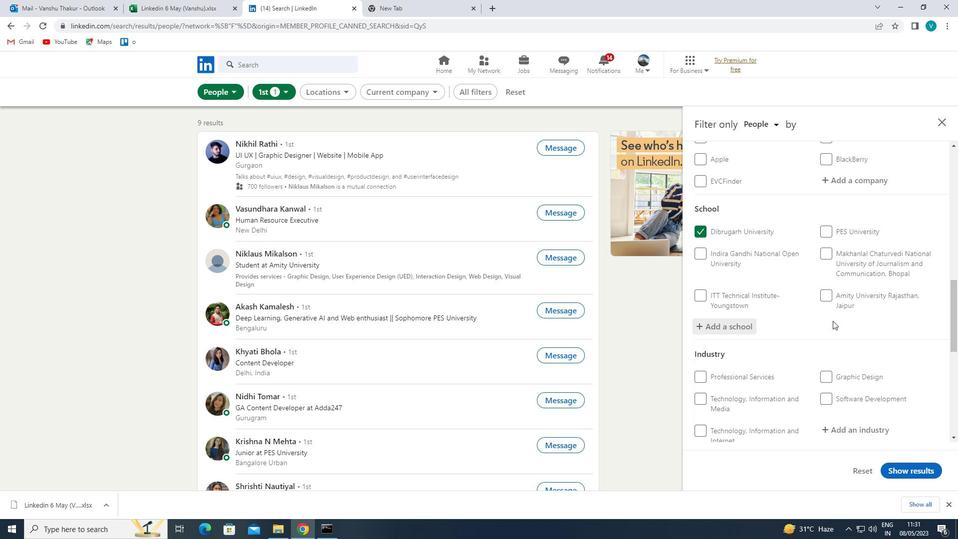 
Action: Mouse moved to (835, 319)
Screenshot: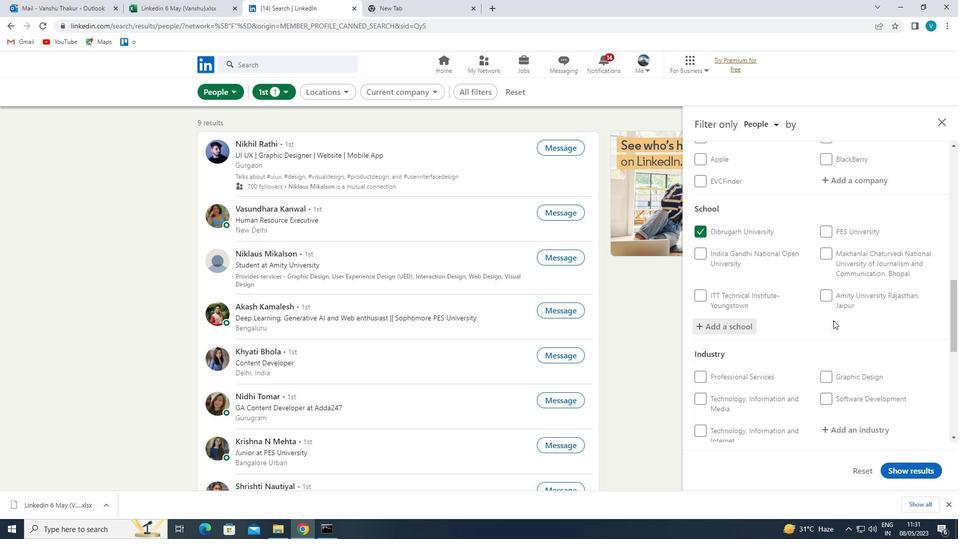 
Action: Mouse scrolled (835, 319) with delta (0, 0)
Screenshot: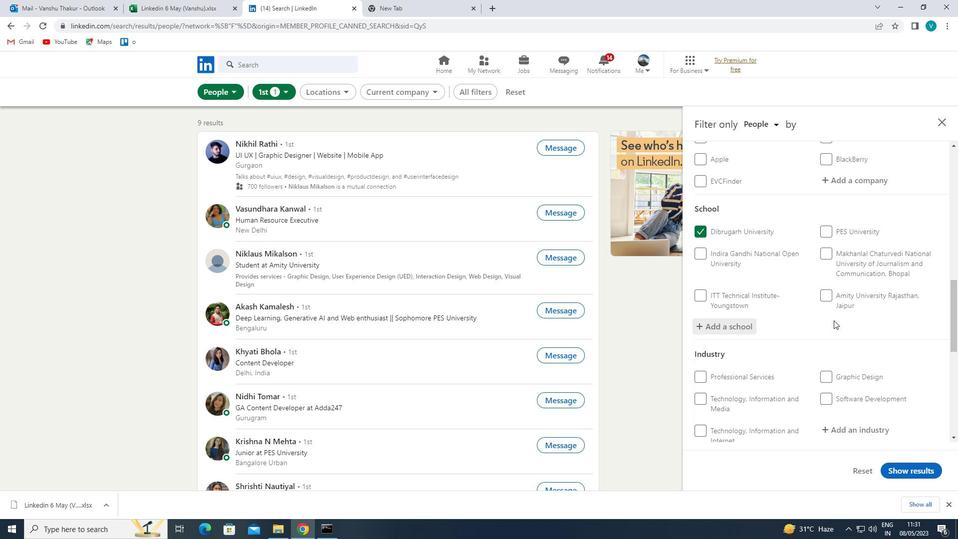 
Action: Mouse moved to (856, 279)
Screenshot: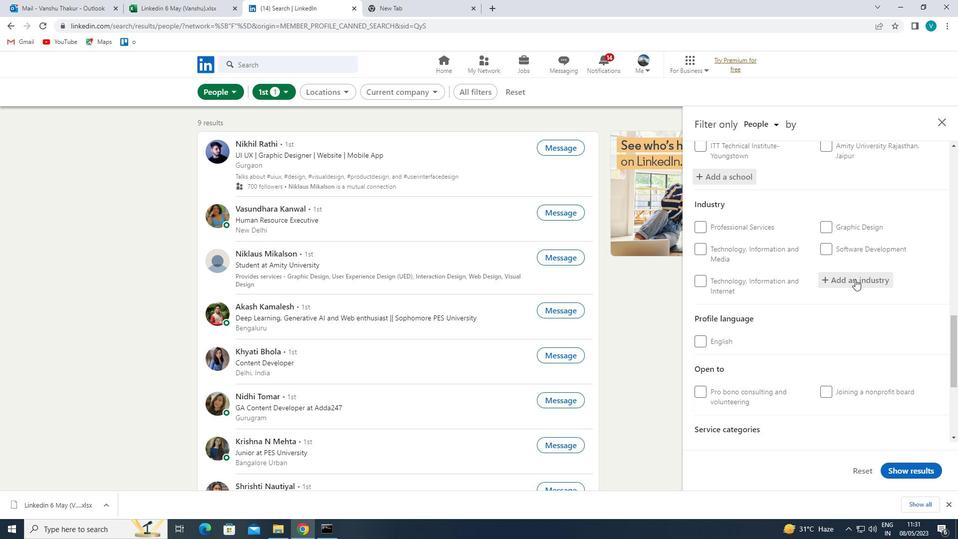 
Action: Mouse pressed left at (856, 279)
Screenshot: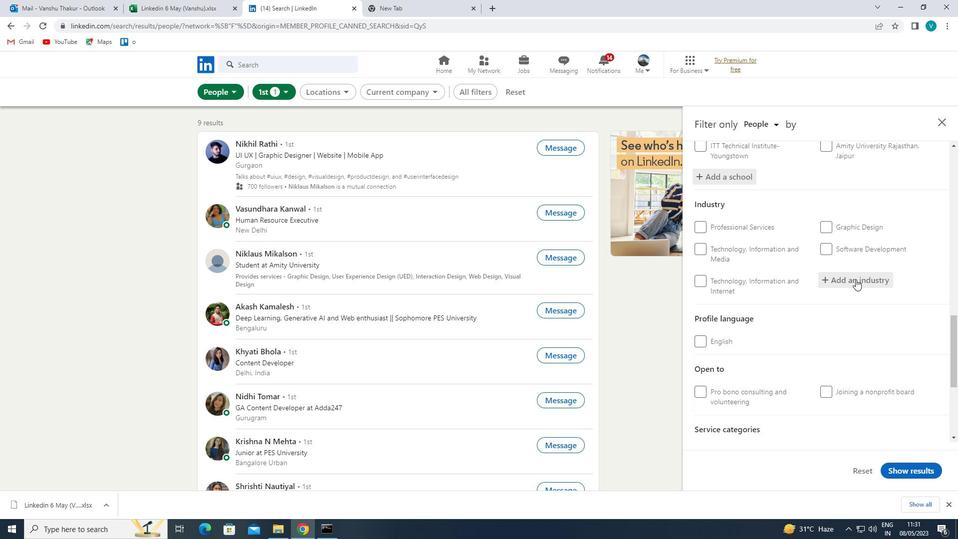 
Action: Mouse moved to (856, 278)
Screenshot: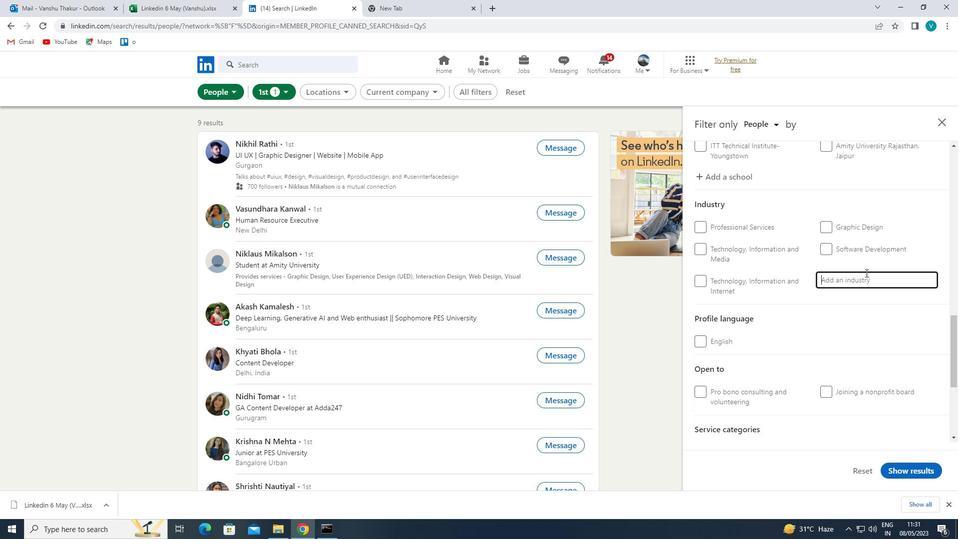 
Action: Key pressed <Key.shift>
Screenshot: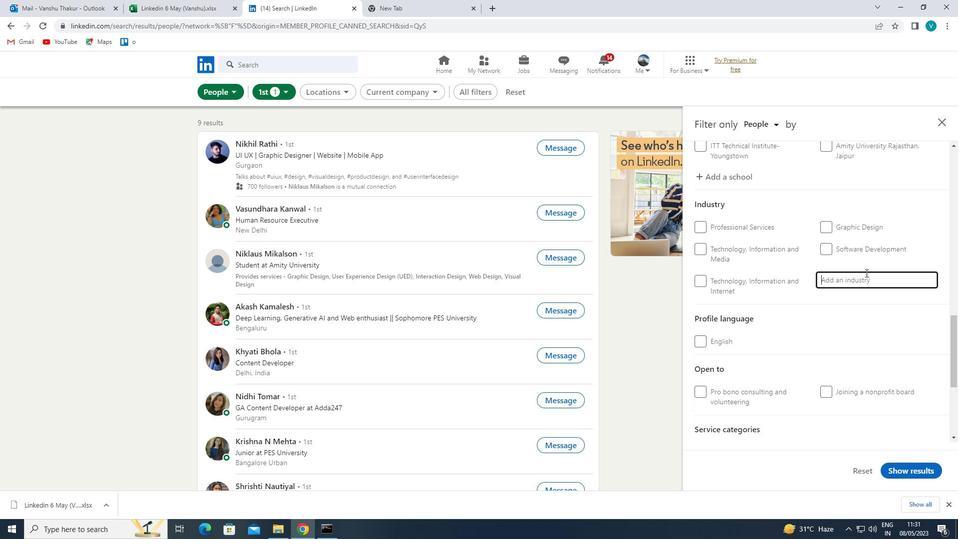 
Action: Mouse moved to (854, 279)
Screenshot: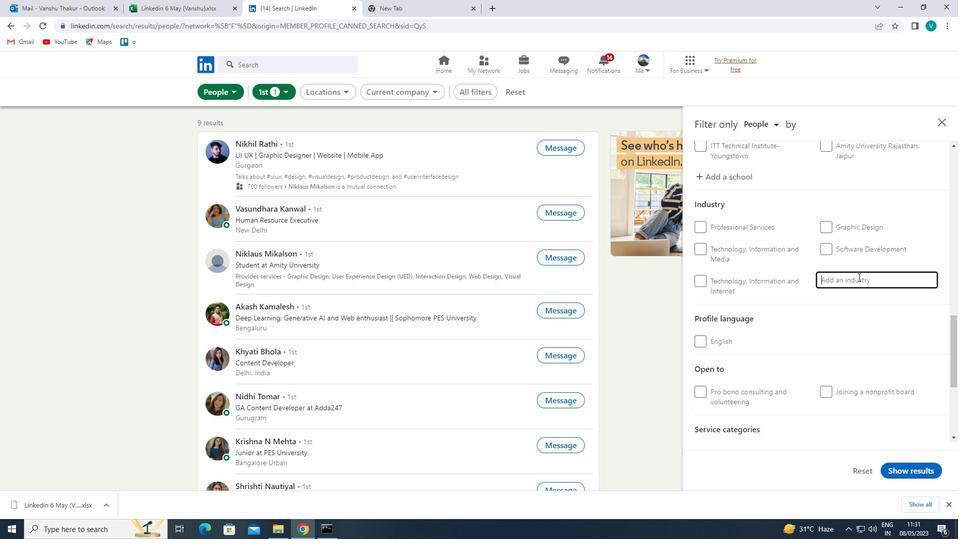 
Action: Key pressed TRANSALTION
Screenshot: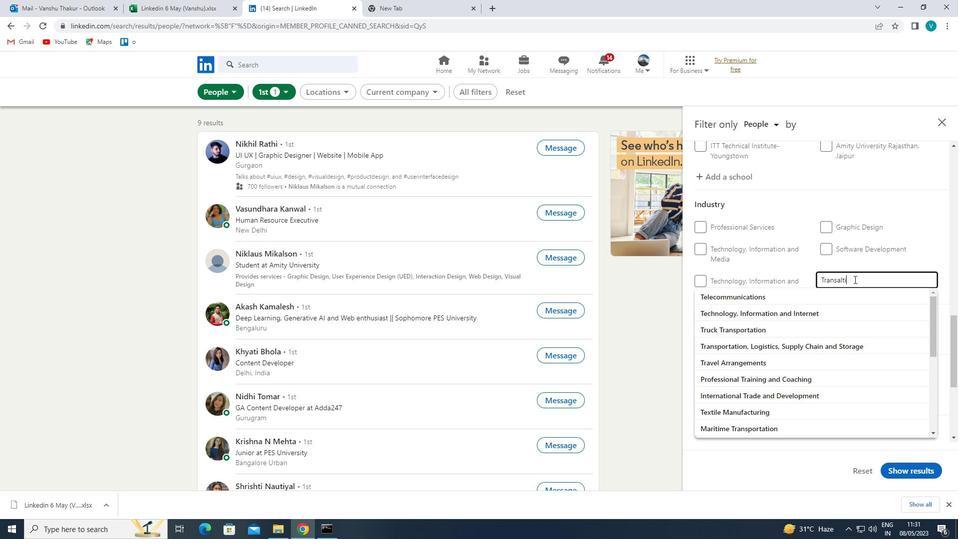 
Action: Mouse moved to (857, 290)
Screenshot: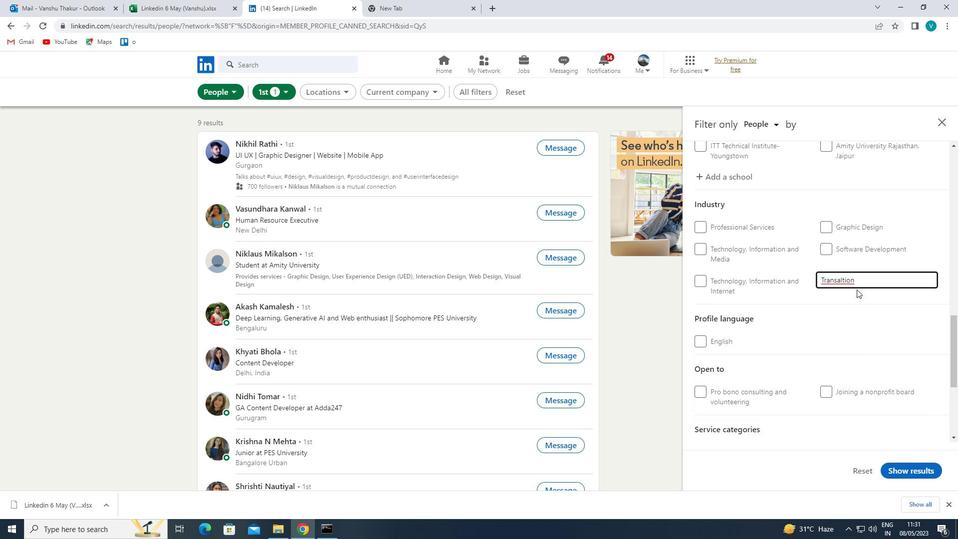 
Action: Key pressed <Key.left><Key.left><Key.left><Key.left>A<Key.right><Key.right><Key.right><Key.right><Key.right>
Screenshot: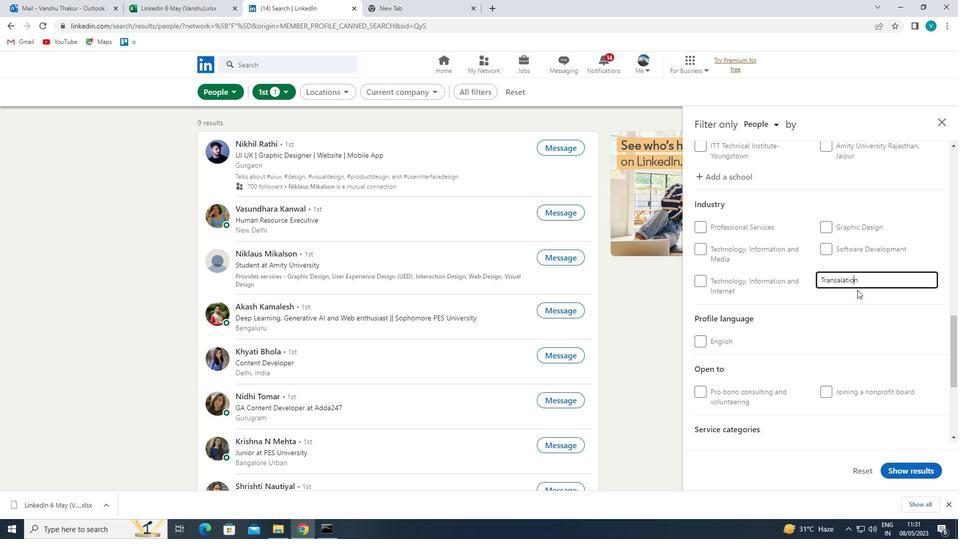 
Action: Mouse moved to (858, 290)
Screenshot: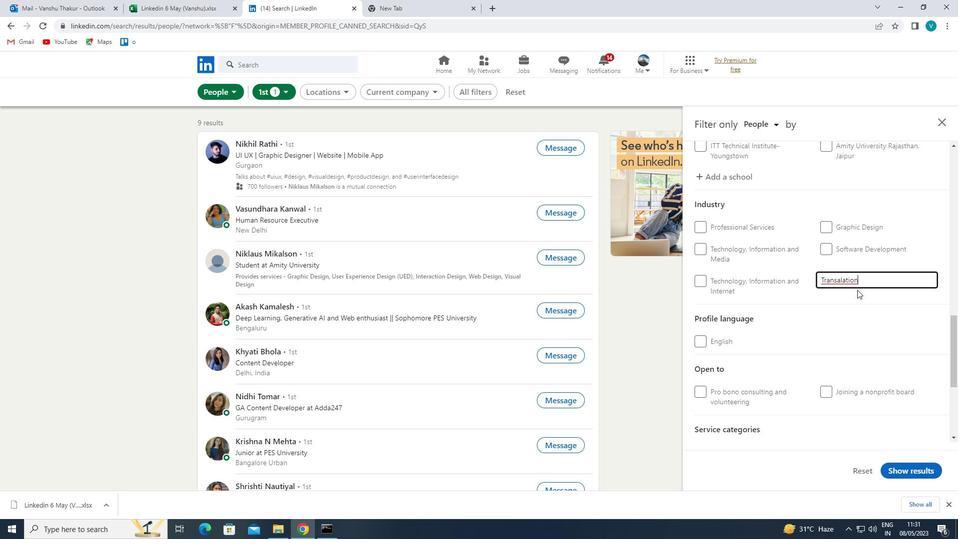 
Action: Key pressed <Key.space>
Screenshot: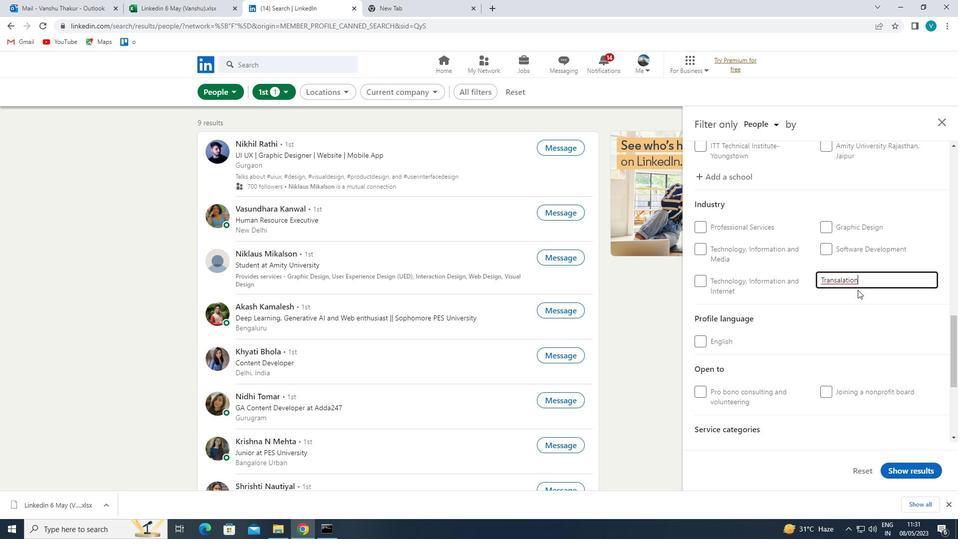 
Action: Mouse moved to (841, 279)
Screenshot: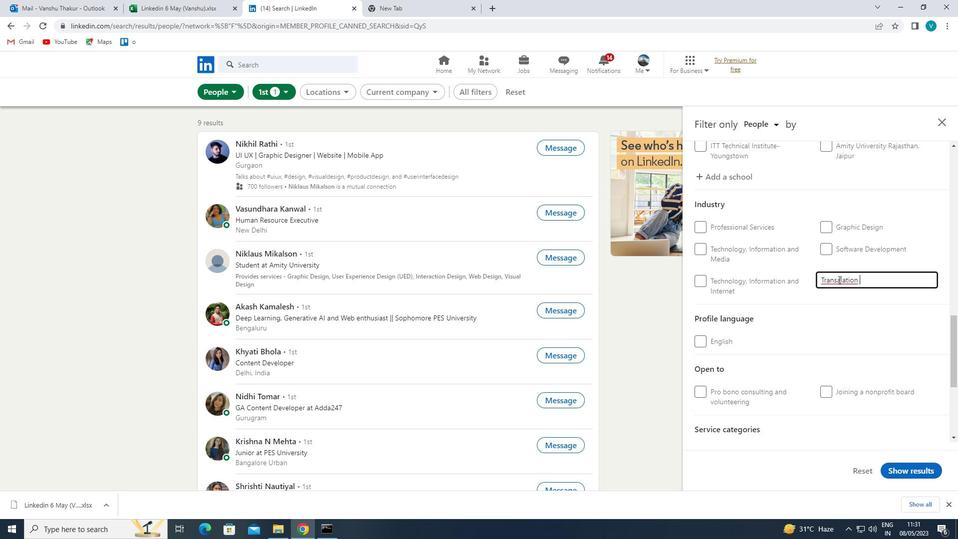 
Action: Mouse pressed left at (841, 279)
Screenshot: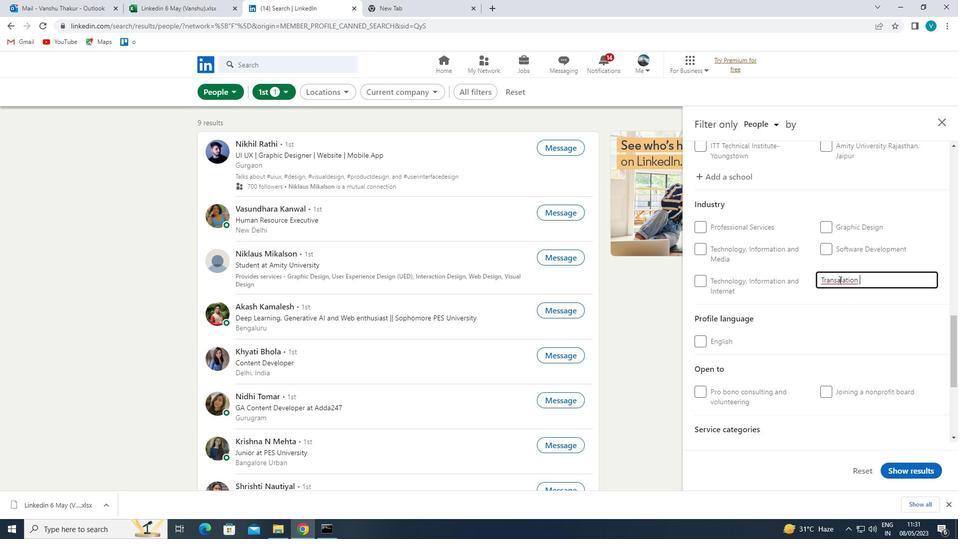 
Action: Mouse moved to (868, 320)
Screenshot: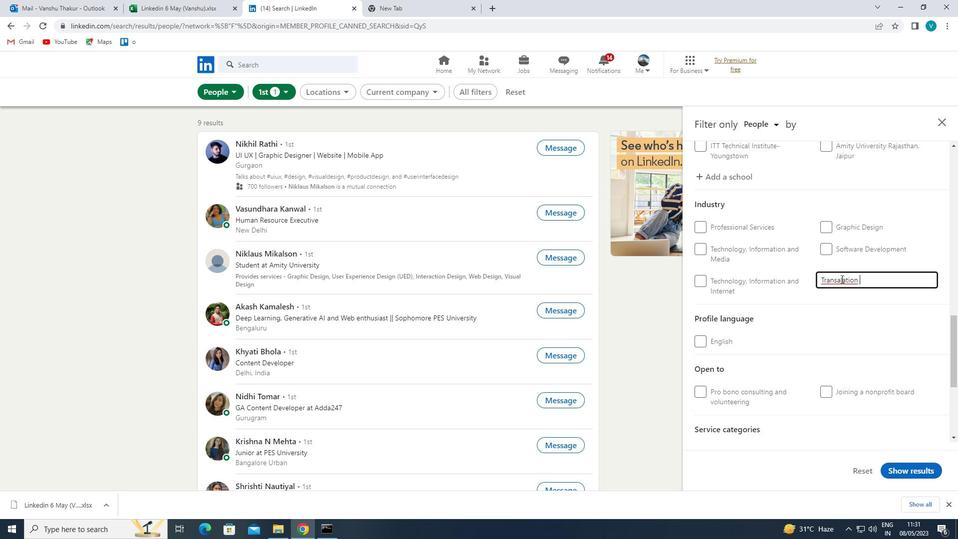 
Action: Key pressed <Key.backspace><Key.right><Key.right><Key.right><Key.right><Key.right><Key.right><Key.right>
Screenshot: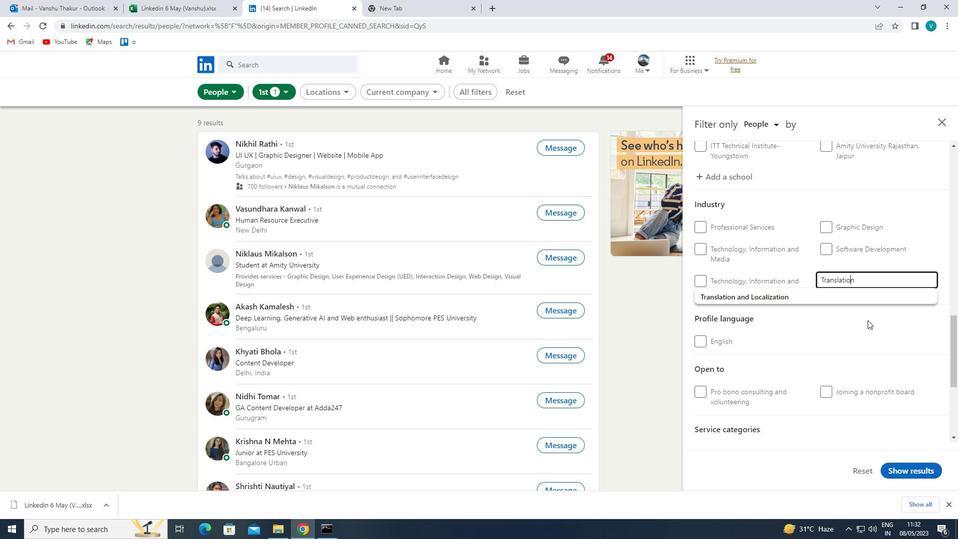 
Action: Mouse moved to (890, 302)
Screenshot: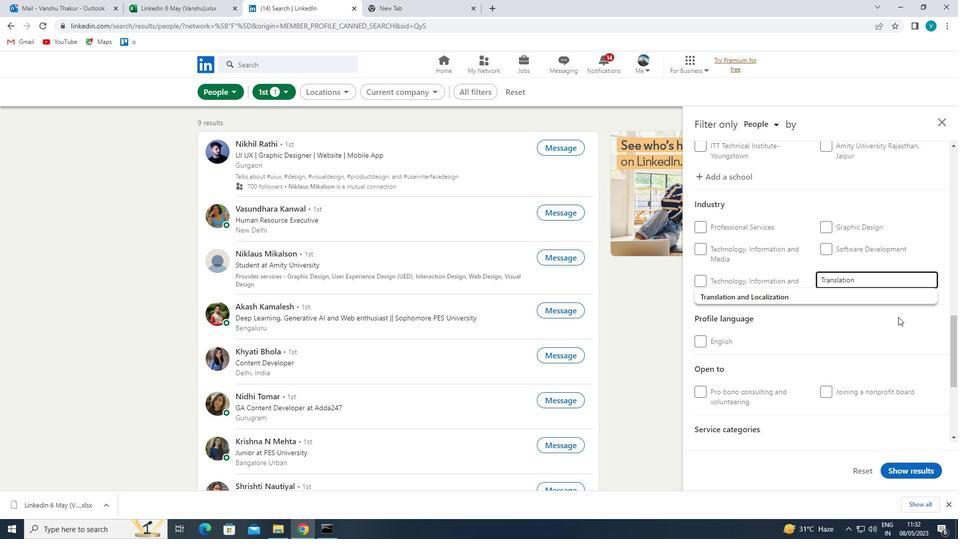
Action: Mouse pressed left at (890, 302)
Screenshot: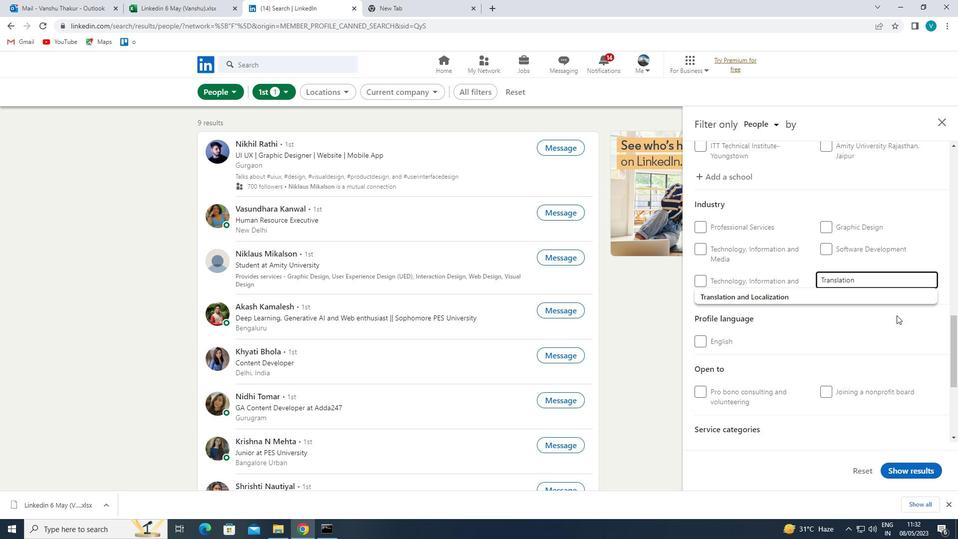 
Action: Mouse moved to (890, 304)
Screenshot: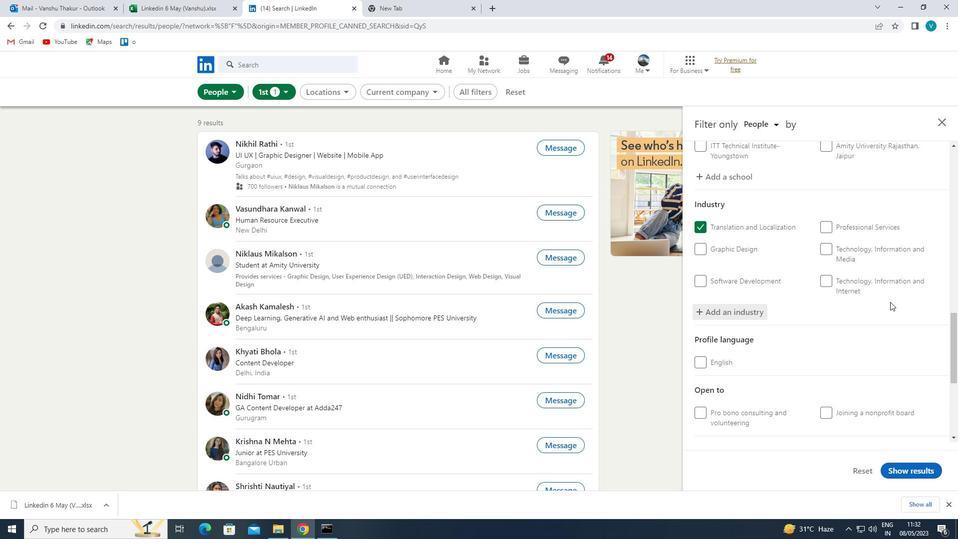 
Action: Mouse scrolled (890, 303) with delta (0, 0)
Screenshot: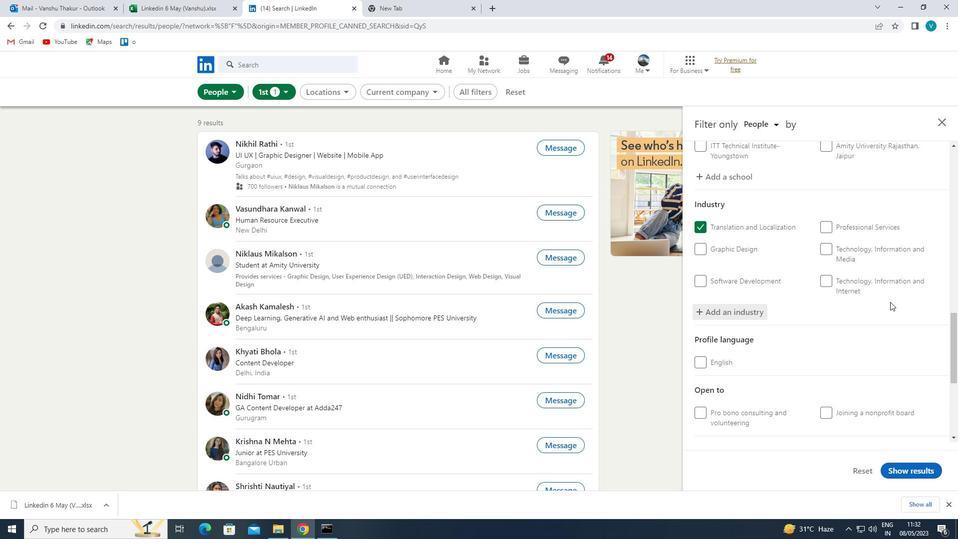 
Action: Mouse moved to (888, 307)
Screenshot: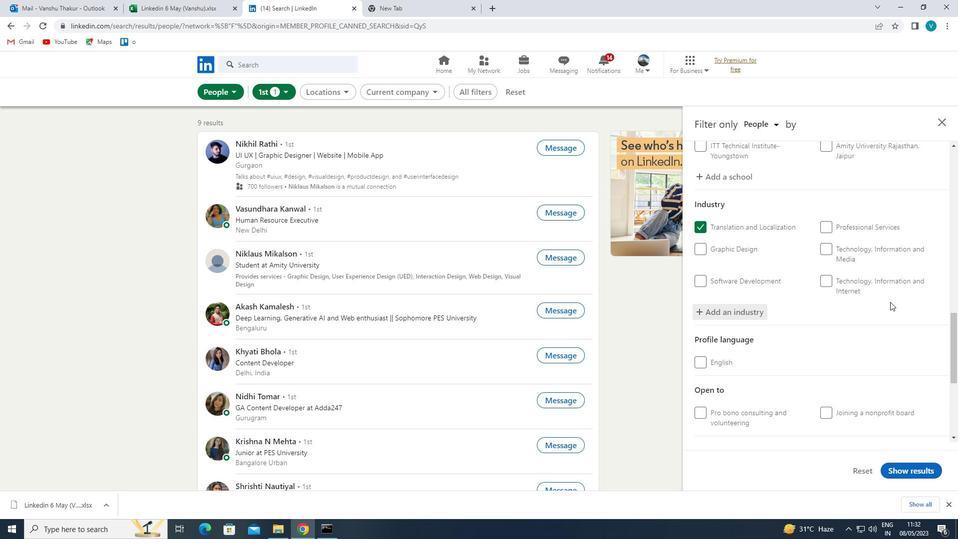 
Action: Mouse scrolled (888, 307) with delta (0, 0)
Screenshot: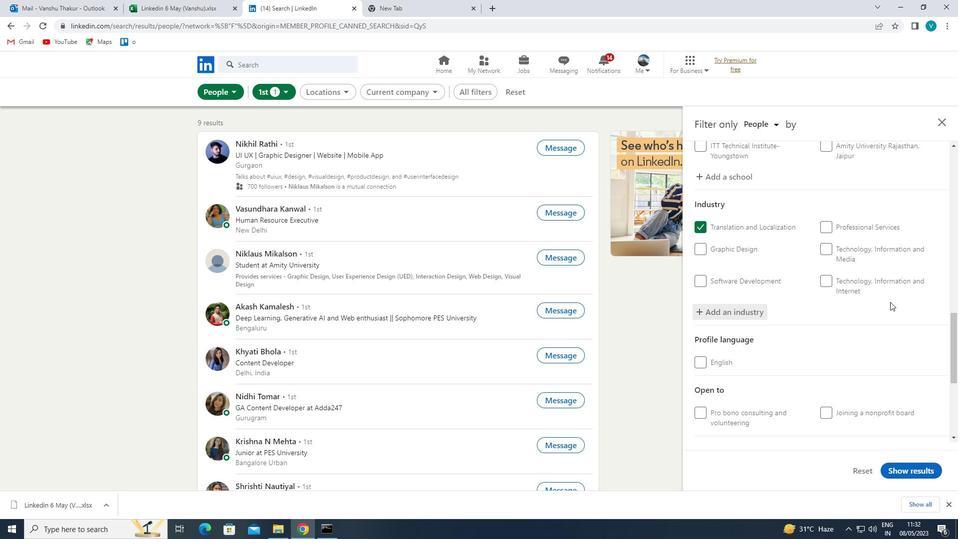 
Action: Mouse moved to (882, 309)
Screenshot: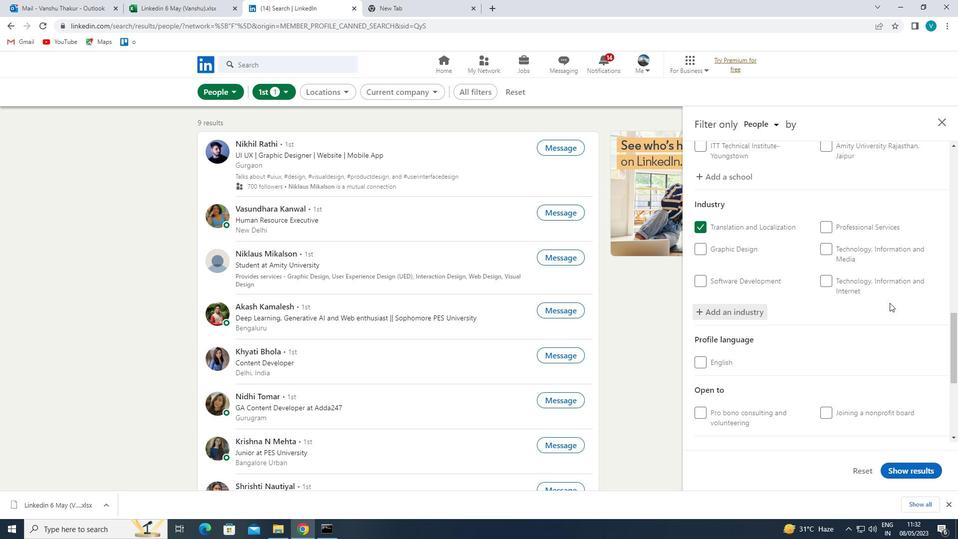 
Action: Mouse scrolled (882, 309) with delta (0, 0)
Screenshot: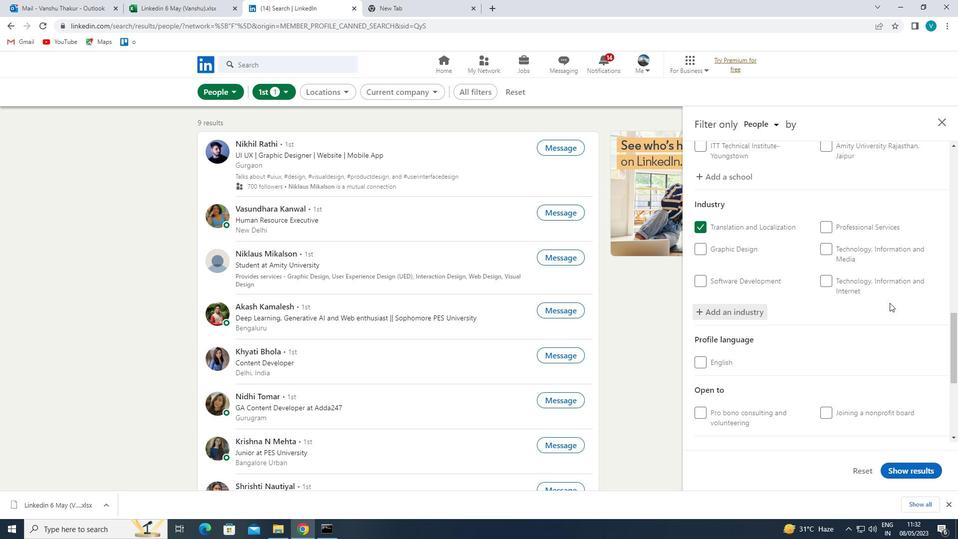 
Action: Mouse moved to (876, 311)
Screenshot: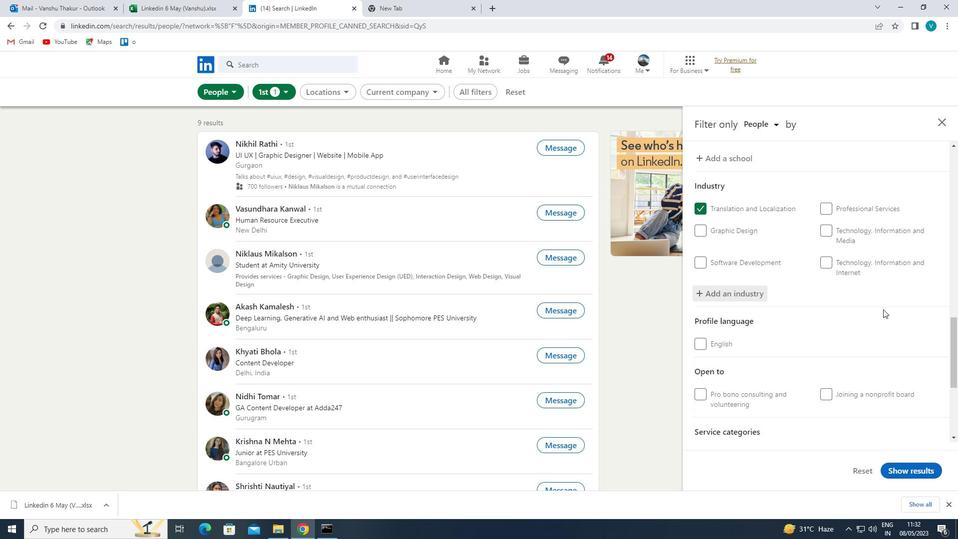 
Action: Mouse scrolled (876, 310) with delta (0, 0)
Screenshot: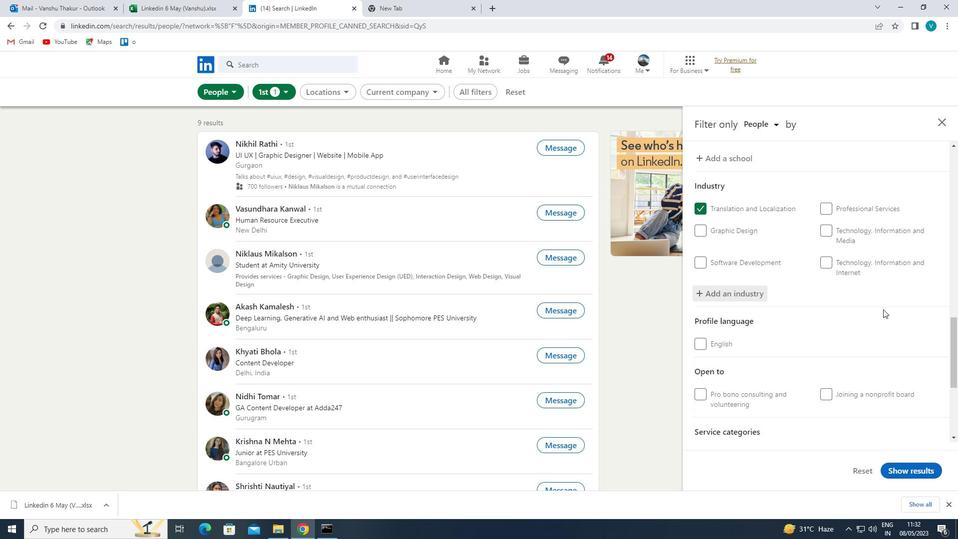 
Action: Mouse moved to (871, 321)
Screenshot: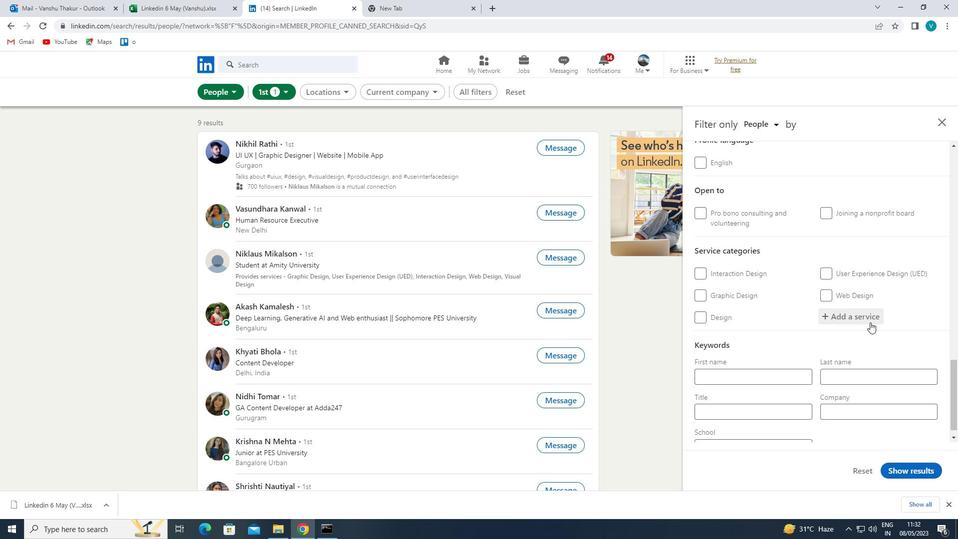 
Action: Mouse pressed left at (871, 321)
Screenshot: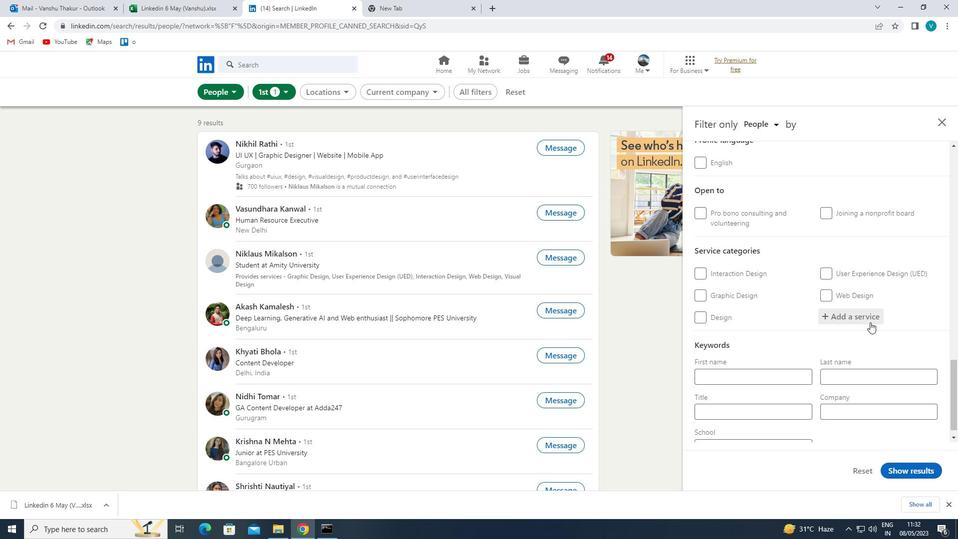 
Action: Mouse moved to (871, 321)
Screenshot: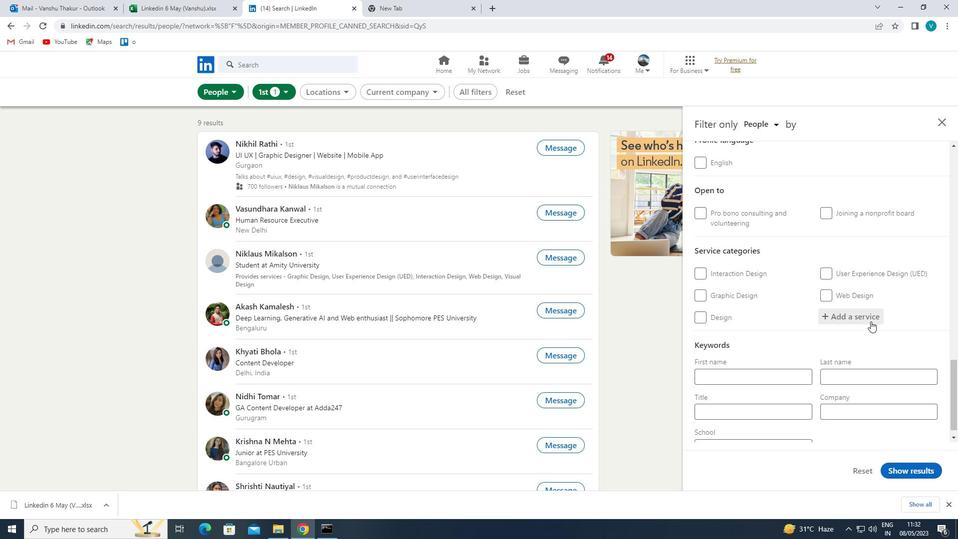 
Action: Key pressed <Key.shift>FILING
Screenshot: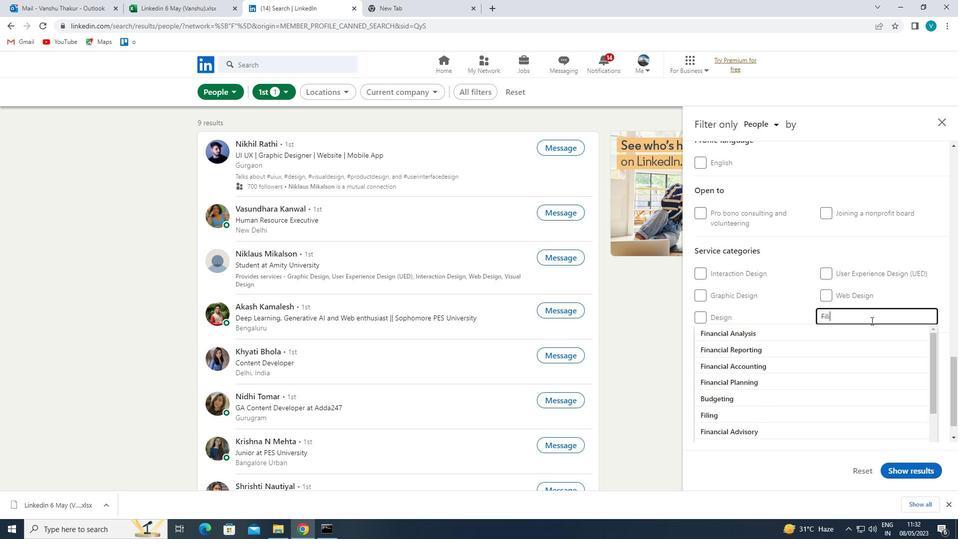 
Action: Mouse moved to (847, 330)
Screenshot: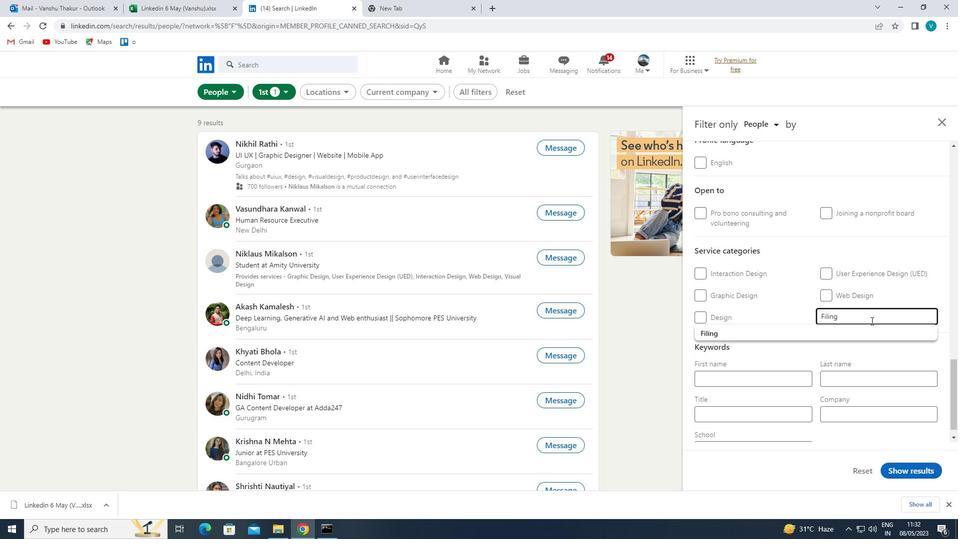 
Action: Mouse pressed left at (847, 330)
Screenshot: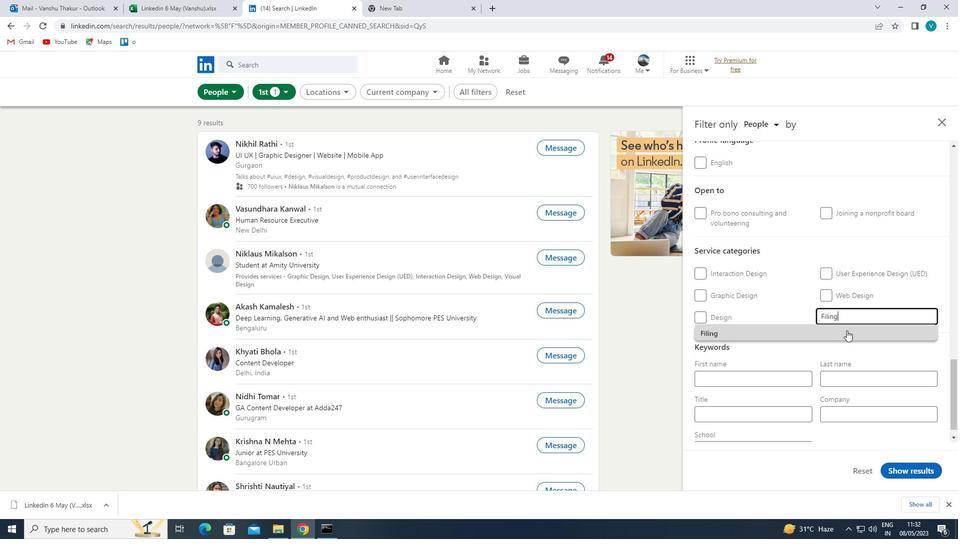 
Action: Mouse moved to (837, 335)
Screenshot: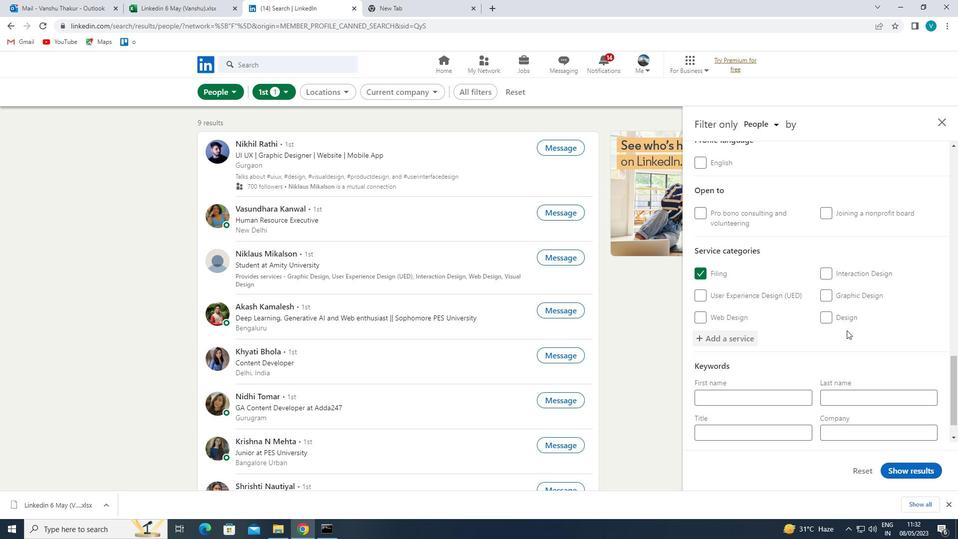 
Action: Mouse scrolled (837, 335) with delta (0, 0)
Screenshot: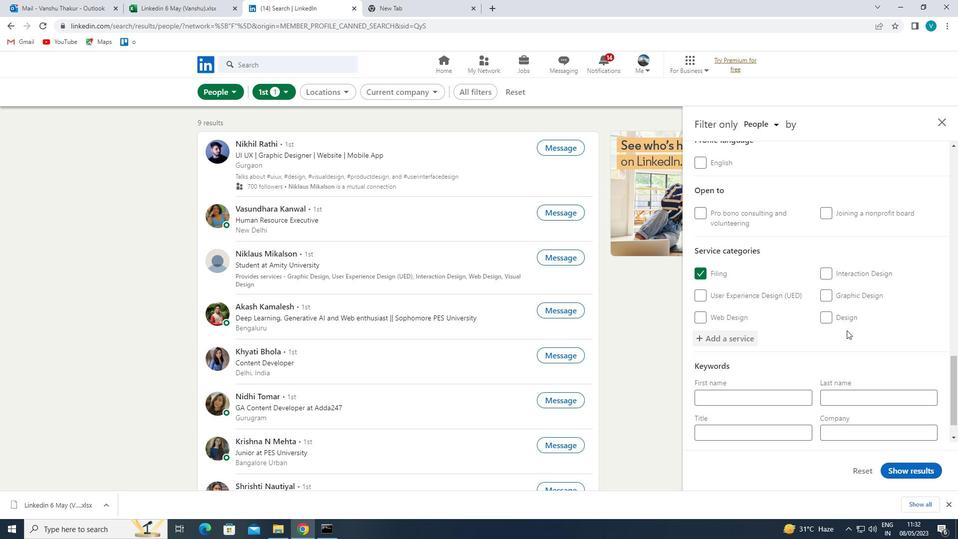 
Action: Mouse moved to (836, 336)
Screenshot: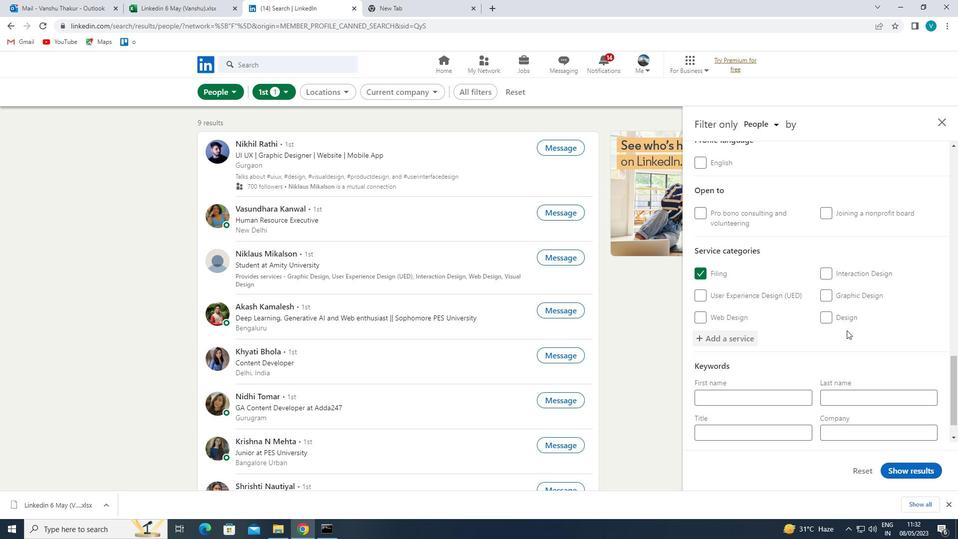 
Action: Mouse scrolled (836, 335) with delta (0, 0)
Screenshot: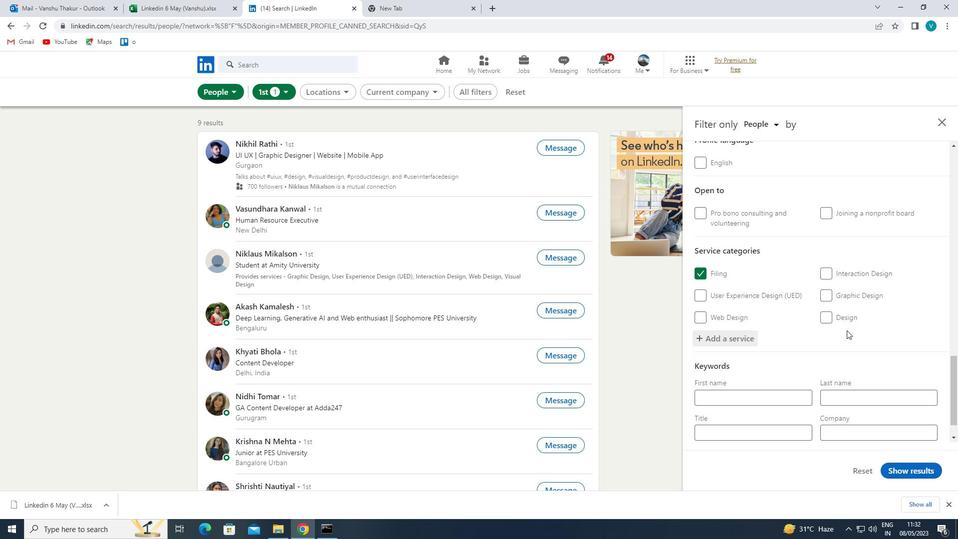 
Action: Mouse moved to (836, 336)
Screenshot: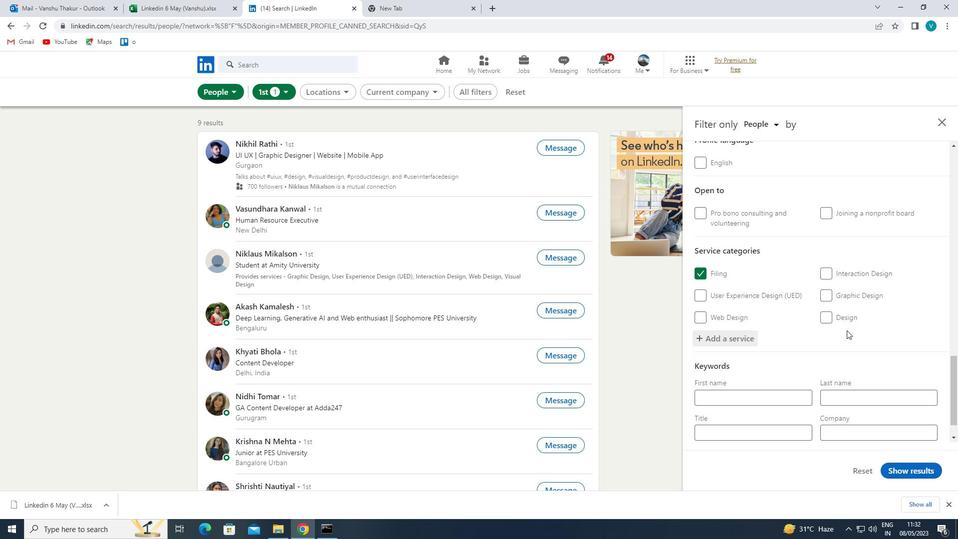 
Action: Mouse scrolled (836, 336) with delta (0, 0)
Screenshot: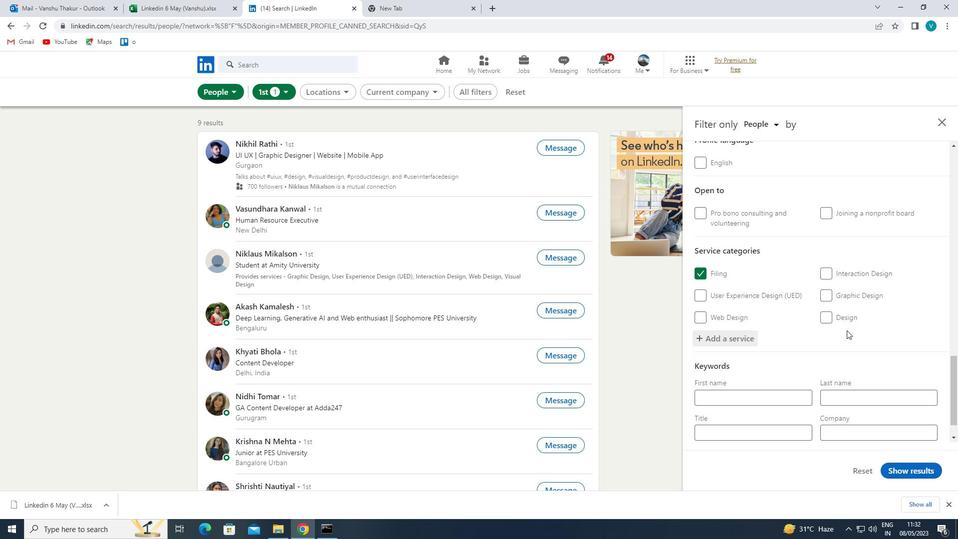 
Action: Mouse moved to (789, 383)
Screenshot: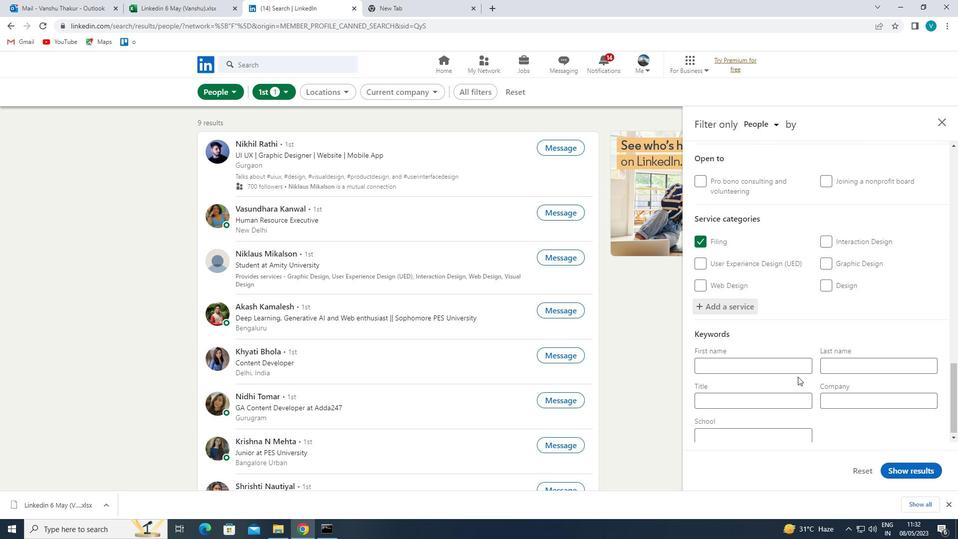 
Action: Mouse pressed left at (789, 383)
Screenshot: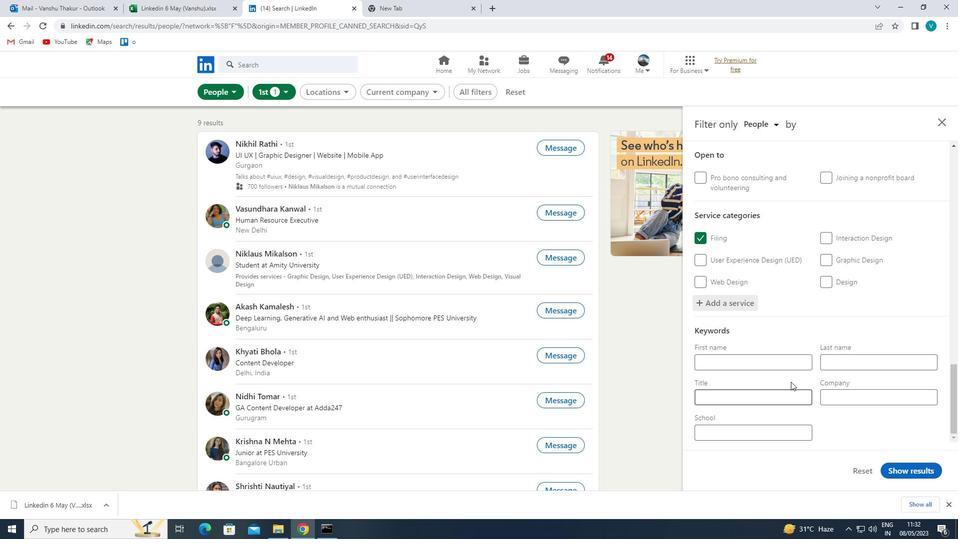 
Action: Key pressed <Key.shift>COPYWRITER<Key.space>
Screenshot: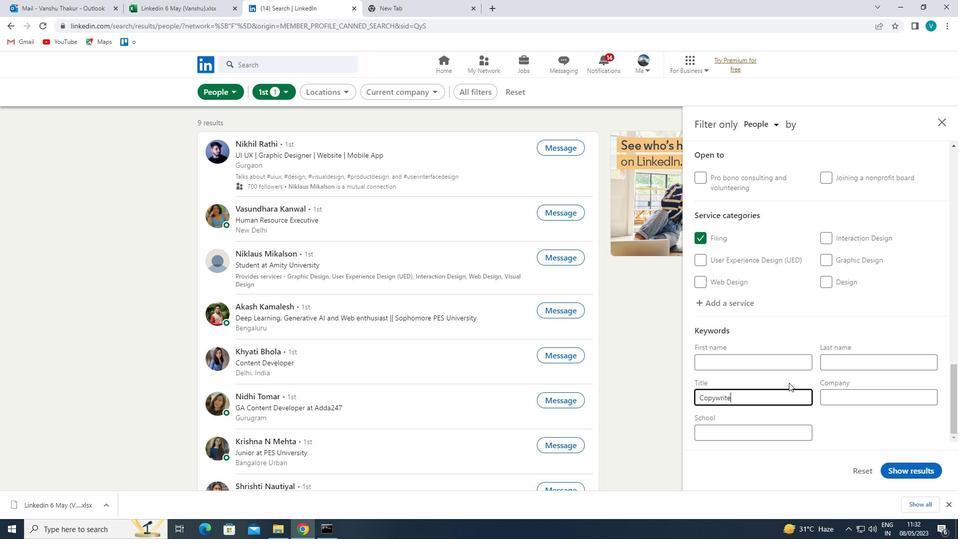
Action: Mouse moved to (891, 467)
Screenshot: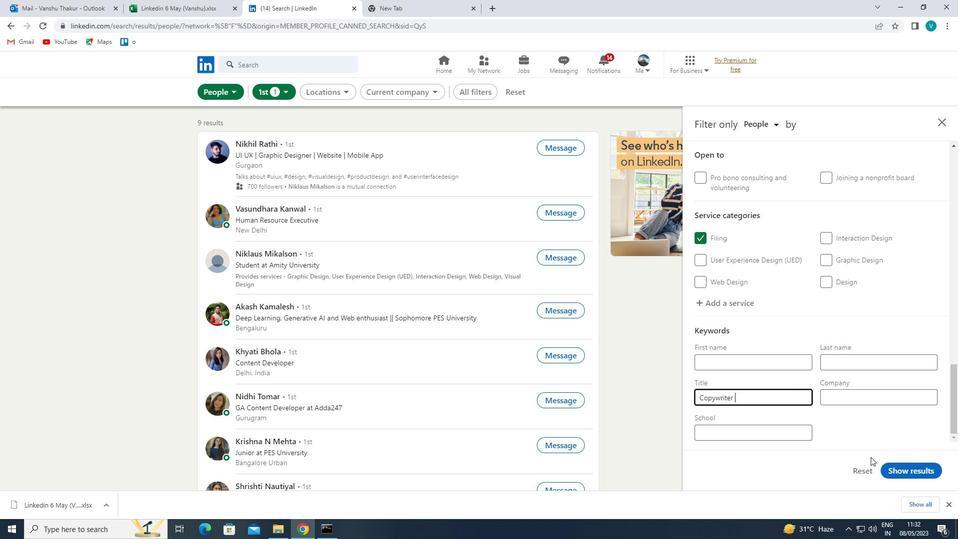 
Action: Mouse pressed left at (891, 467)
Screenshot: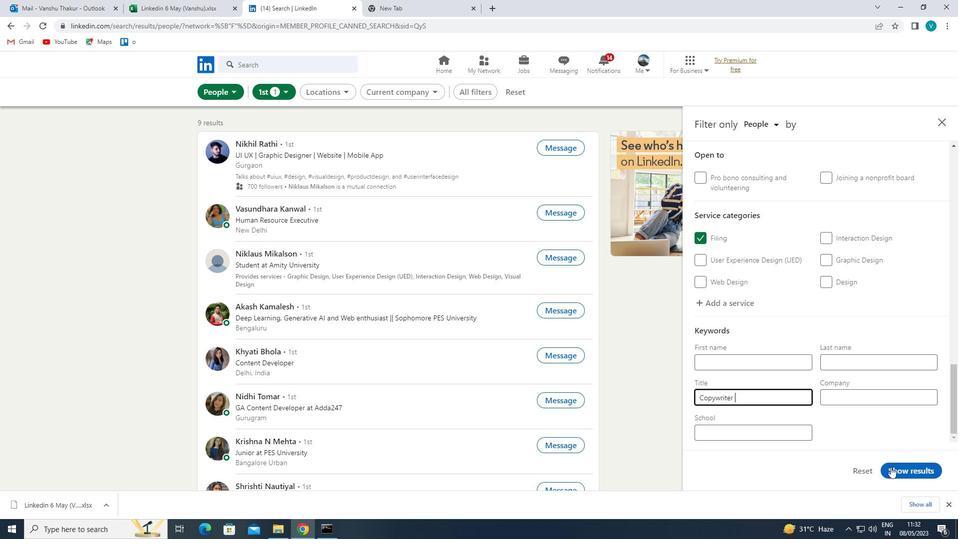 
Action: Mouse moved to (892, 467)
Screenshot: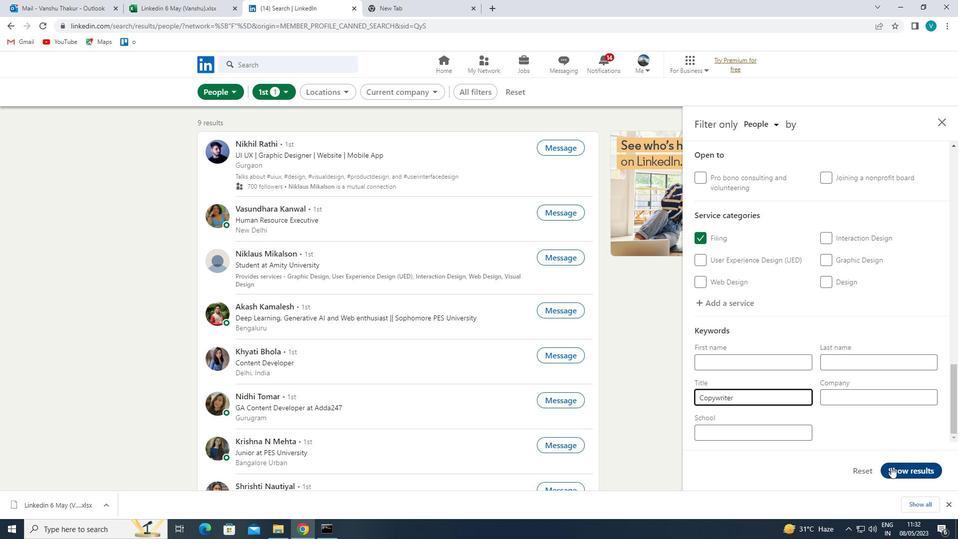 
